 Task: Create a due date automation trigger when advanced on, on the monday of the week before a card is due add fields with custom field "Resume" set to a date in this week at 11:00 AM.
Action: Mouse moved to (1016, 309)
Screenshot: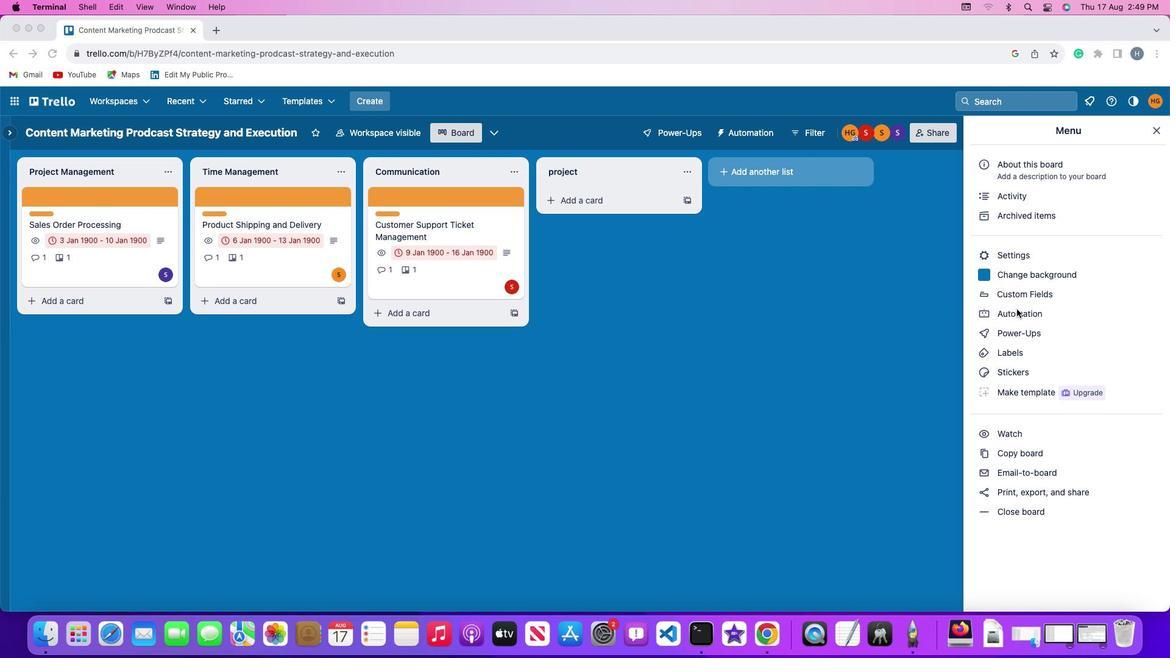 
Action: Mouse pressed left at (1016, 309)
Screenshot: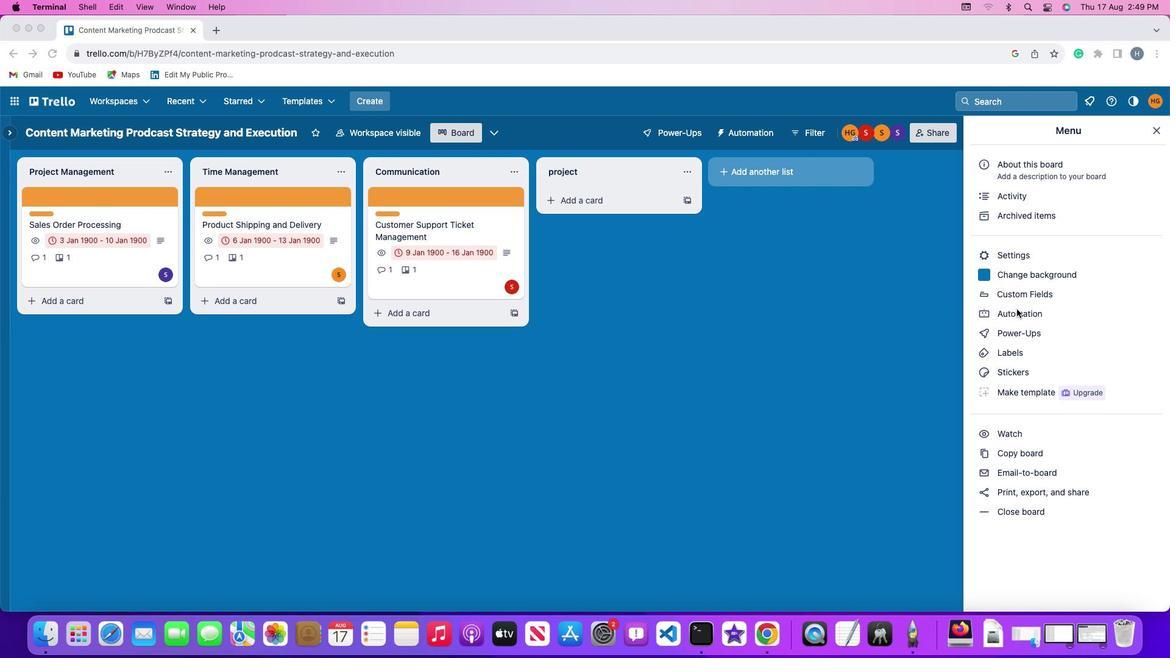 
Action: Mouse pressed left at (1016, 309)
Screenshot: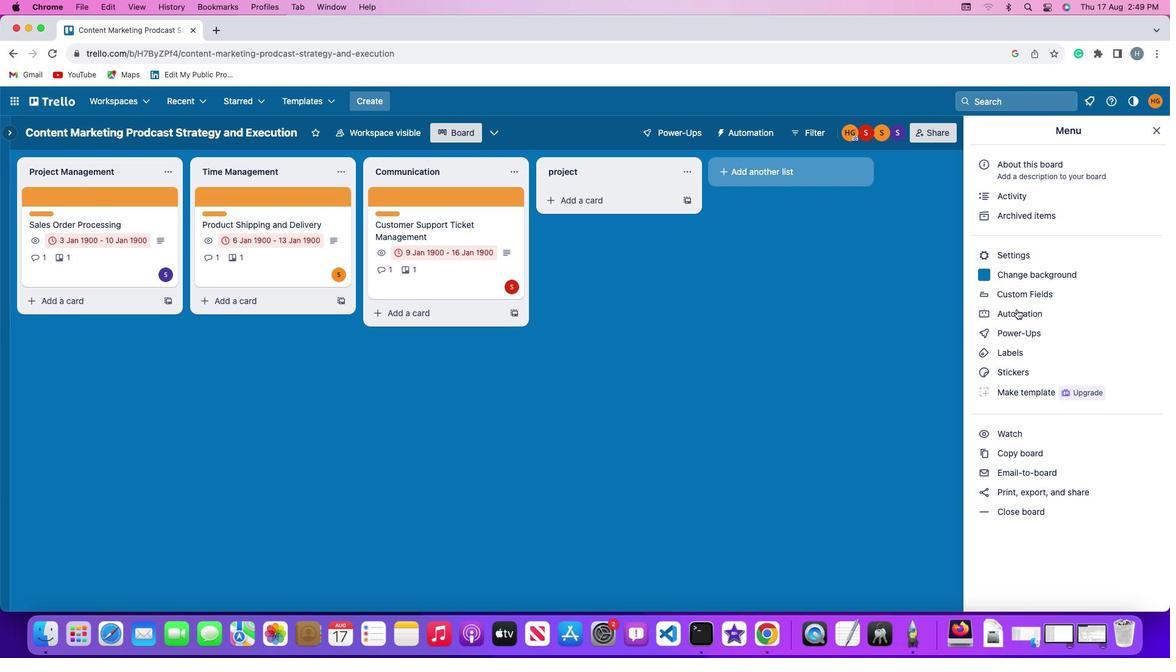 
Action: Mouse moved to (78, 285)
Screenshot: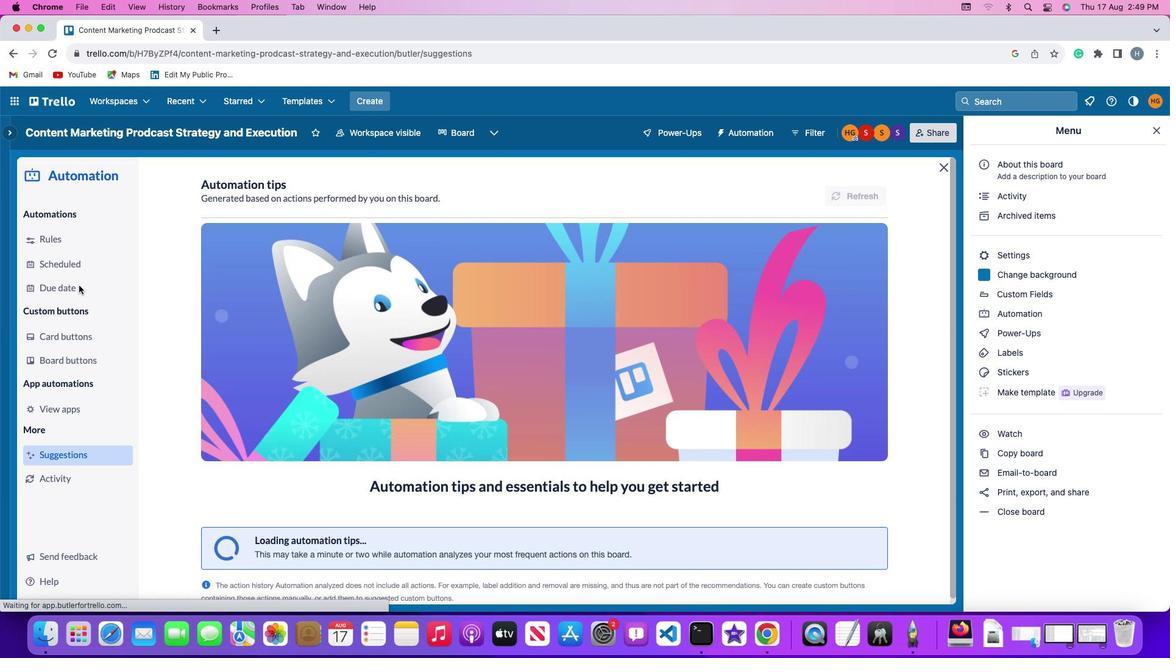 
Action: Mouse pressed left at (78, 285)
Screenshot: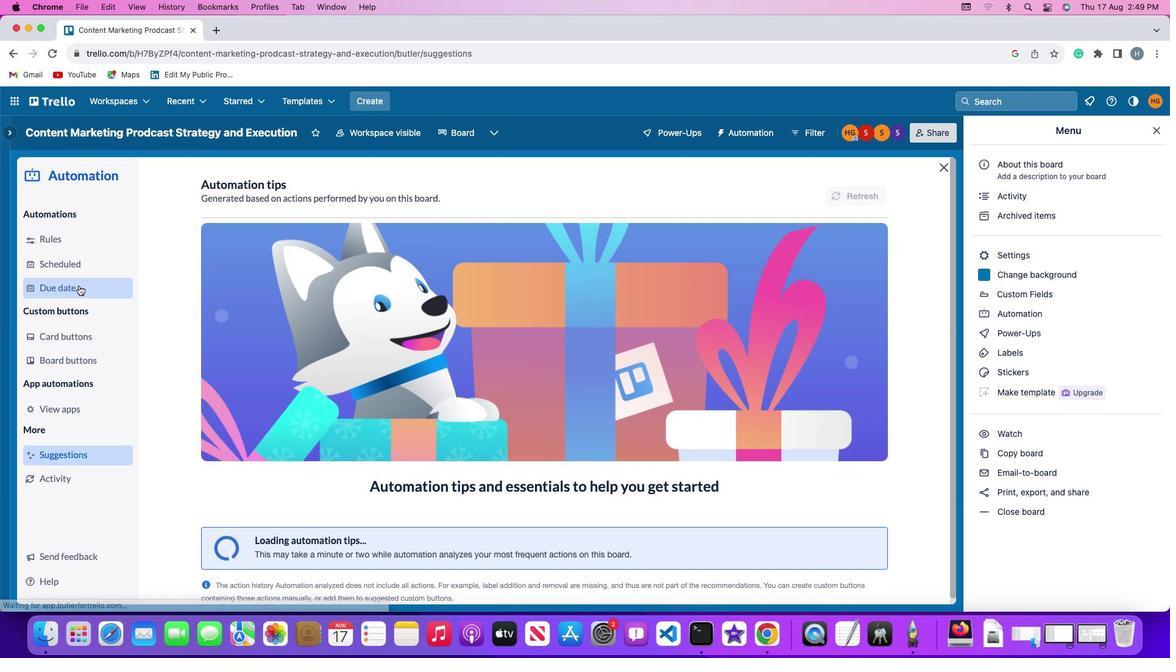 
Action: Mouse moved to (789, 188)
Screenshot: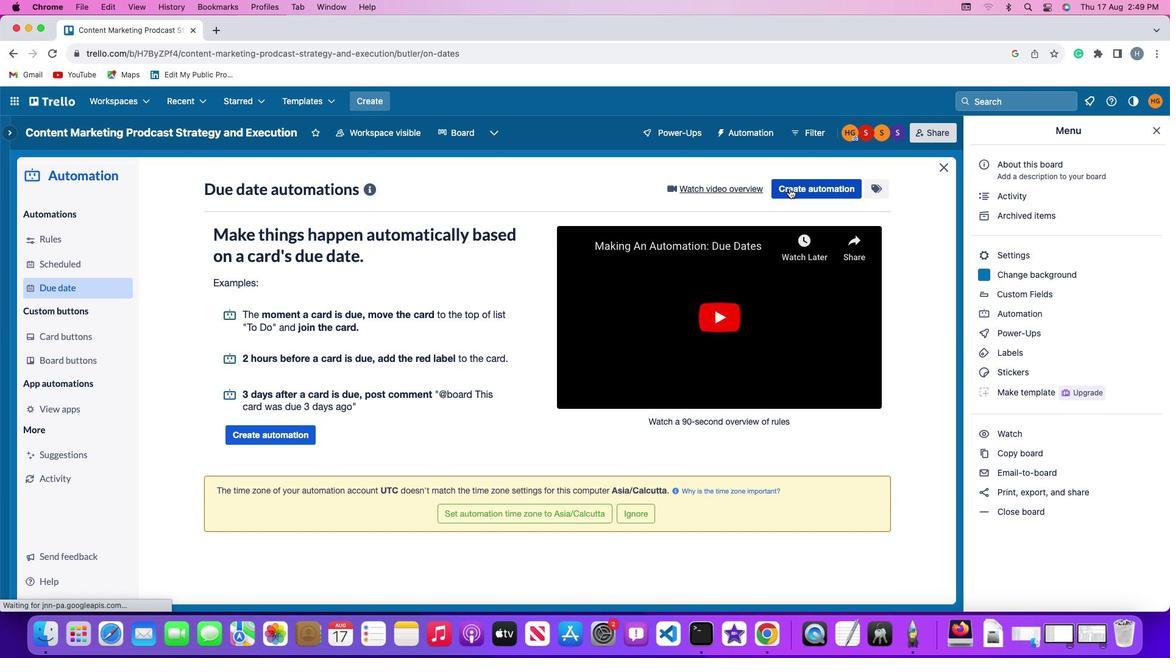 
Action: Mouse pressed left at (789, 188)
Screenshot: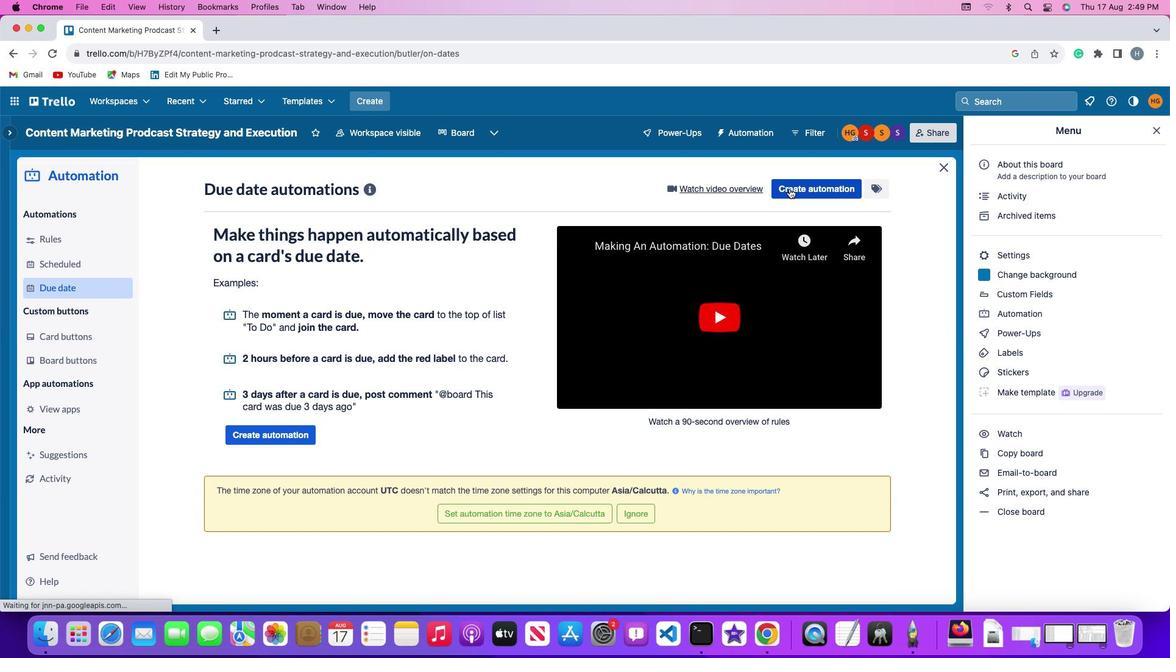 
Action: Mouse moved to (227, 308)
Screenshot: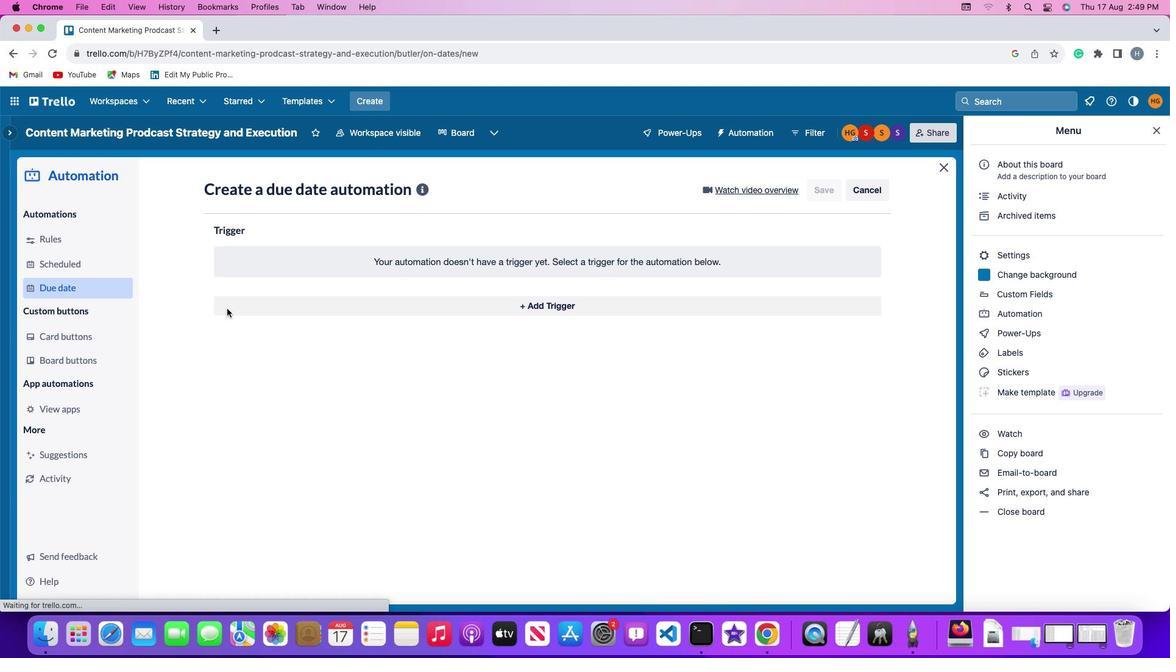 
Action: Mouse pressed left at (227, 308)
Screenshot: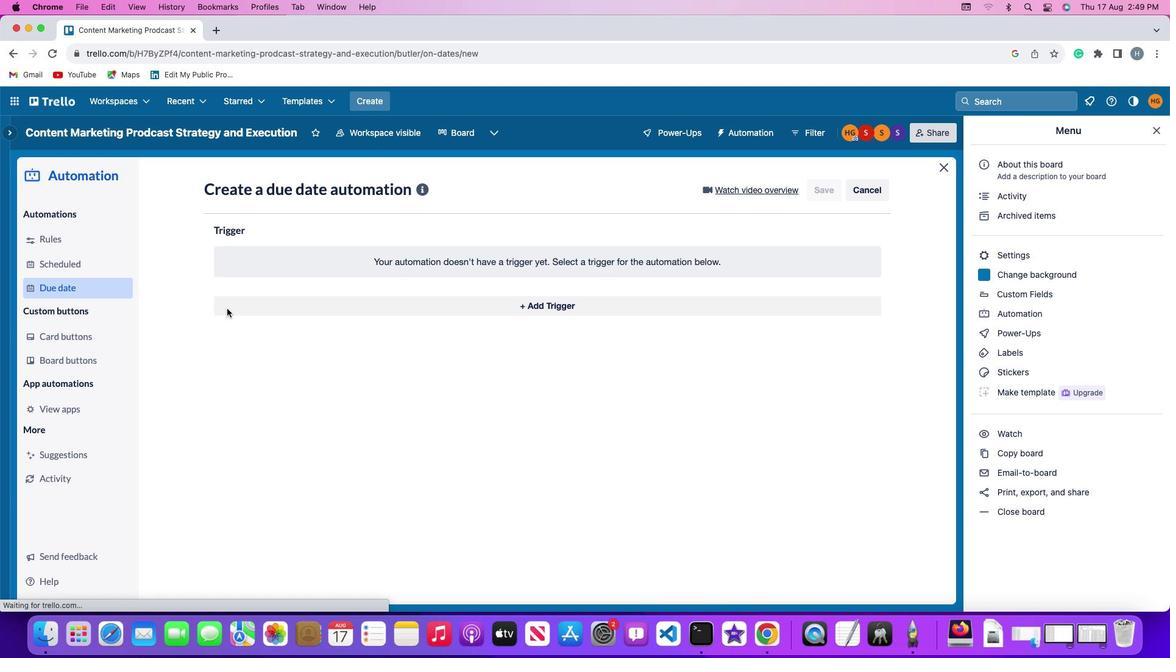 
Action: Mouse moved to (262, 524)
Screenshot: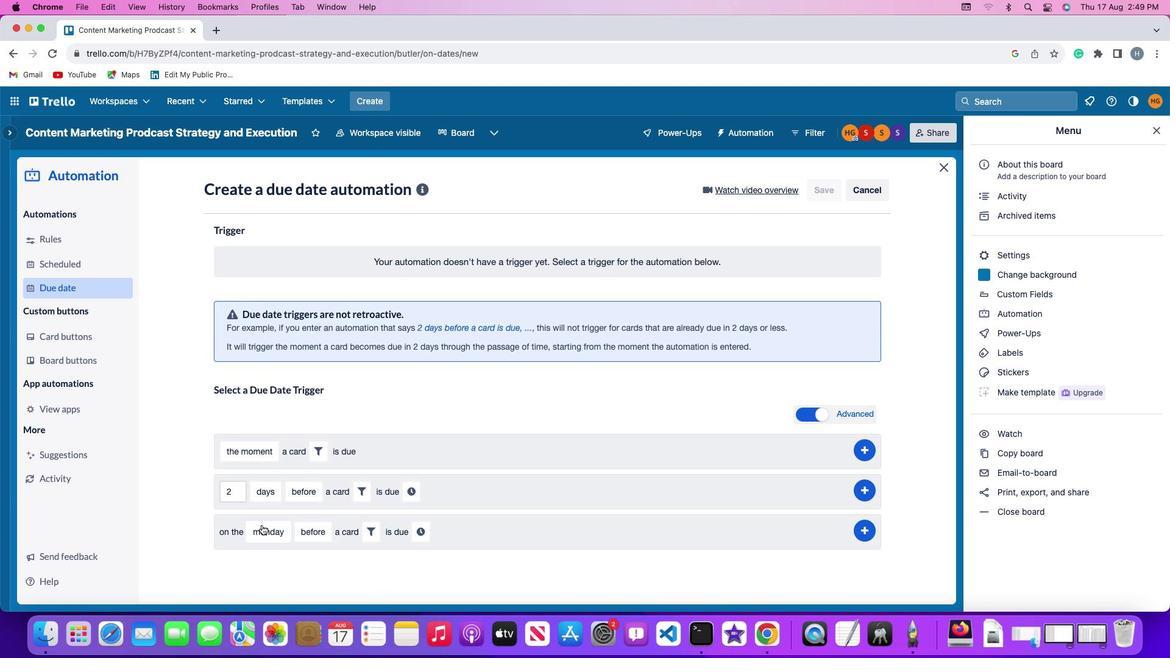 
Action: Mouse pressed left at (262, 524)
Screenshot: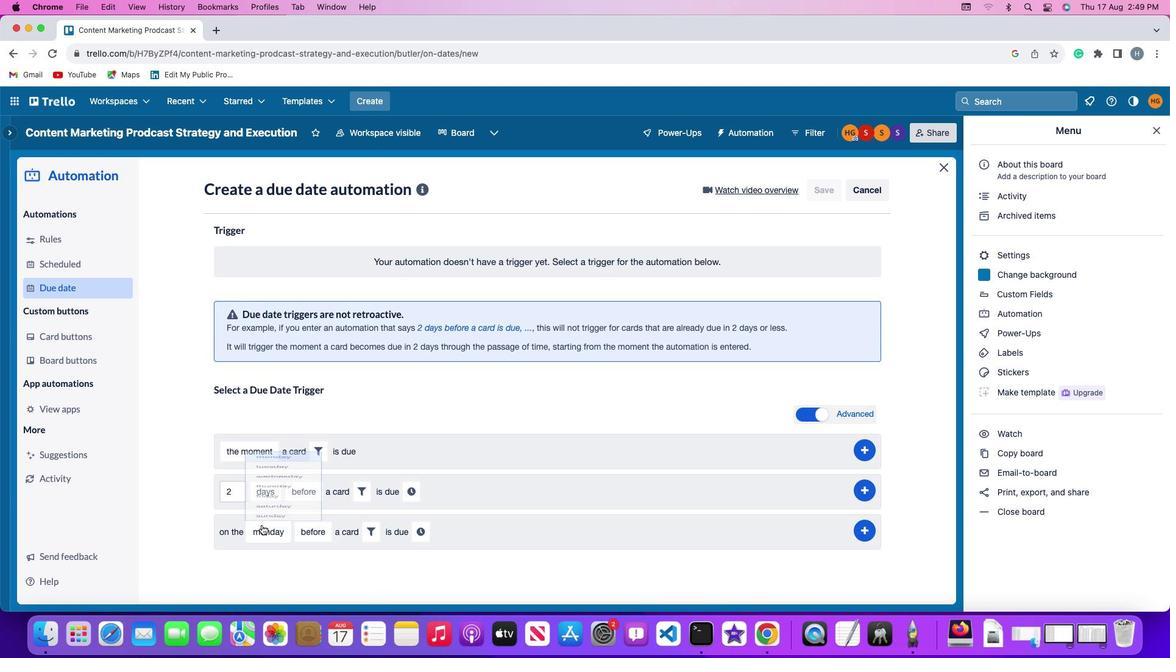 
Action: Mouse moved to (280, 364)
Screenshot: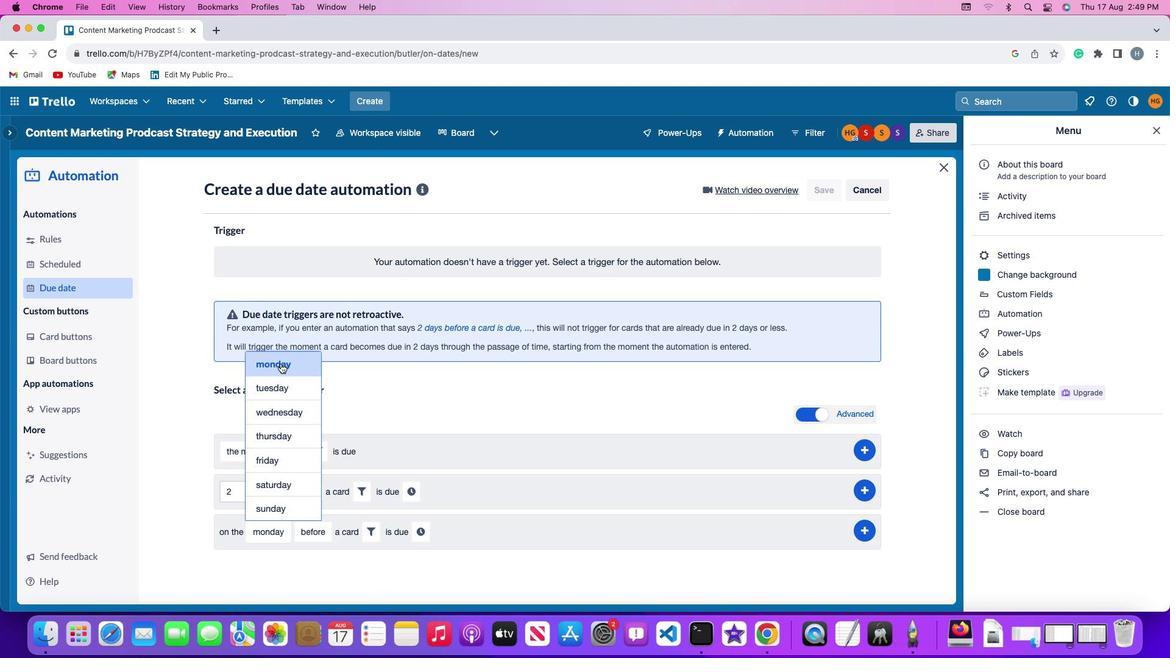 
Action: Mouse pressed left at (280, 364)
Screenshot: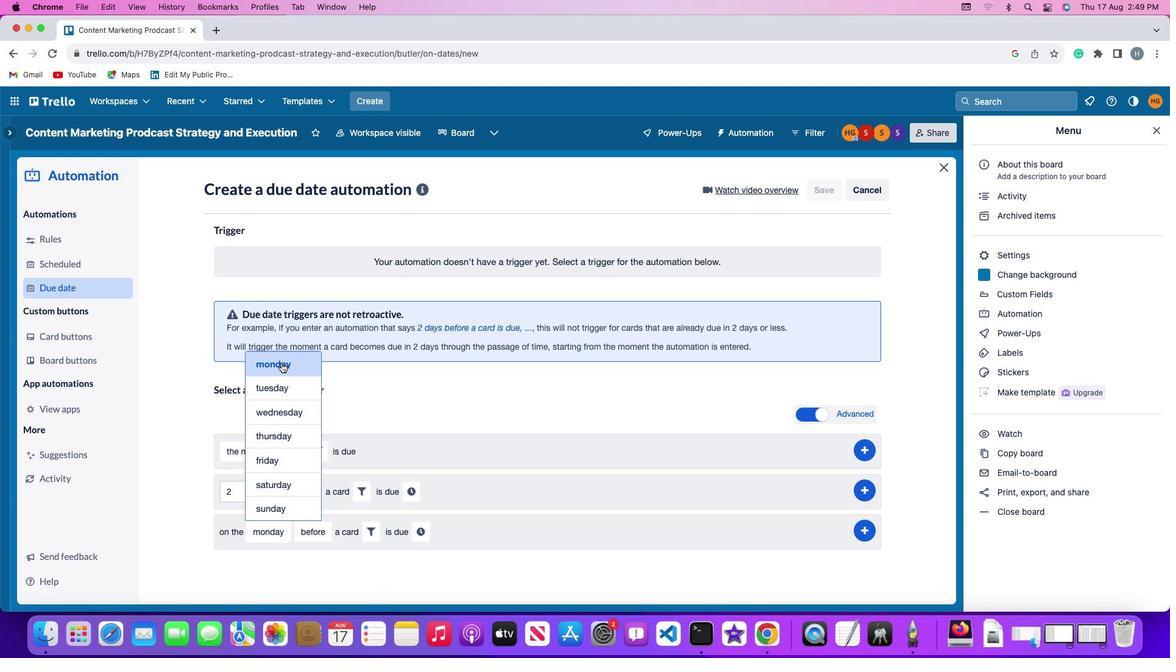 
Action: Mouse moved to (322, 529)
Screenshot: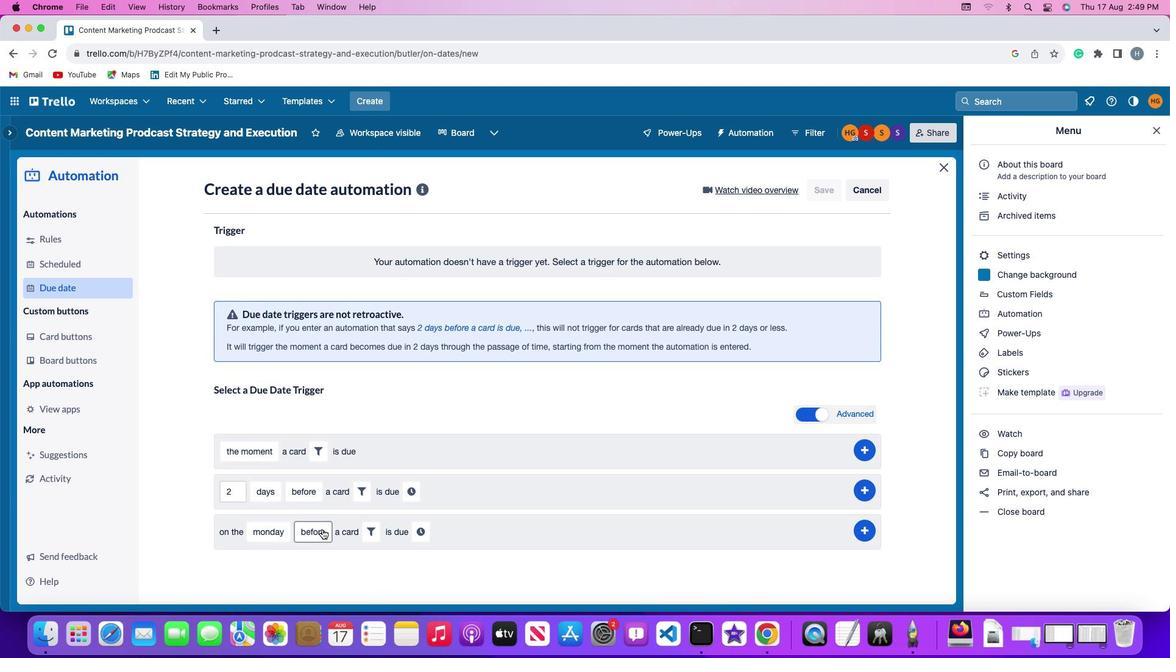 
Action: Mouse pressed left at (322, 529)
Screenshot: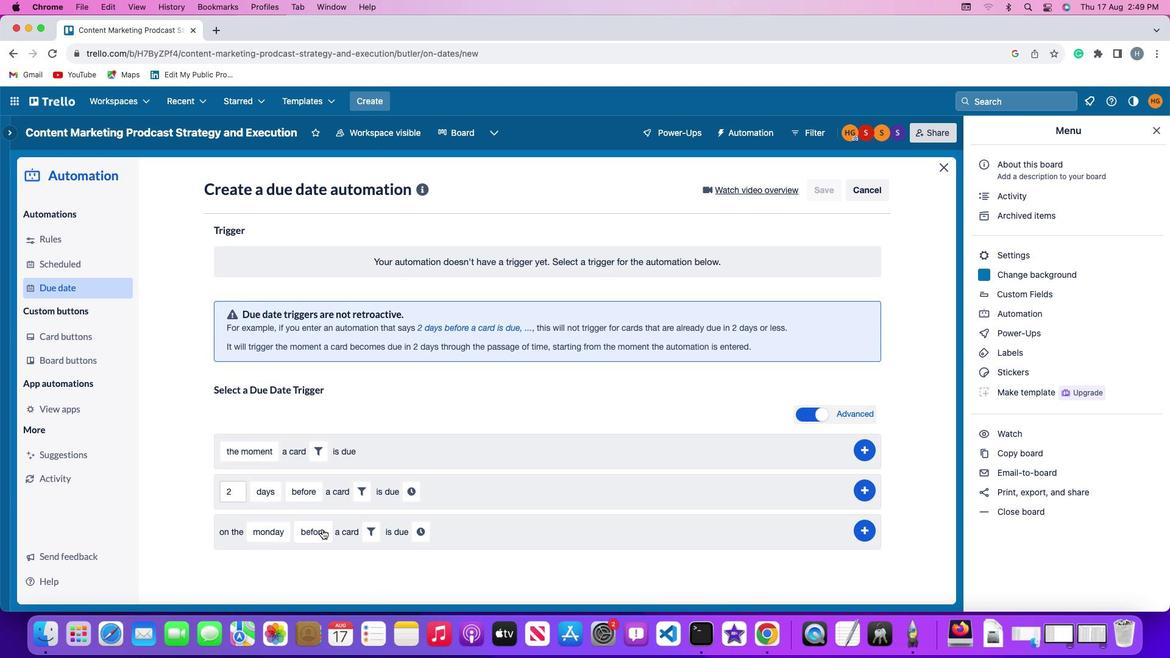 
Action: Mouse moved to (324, 500)
Screenshot: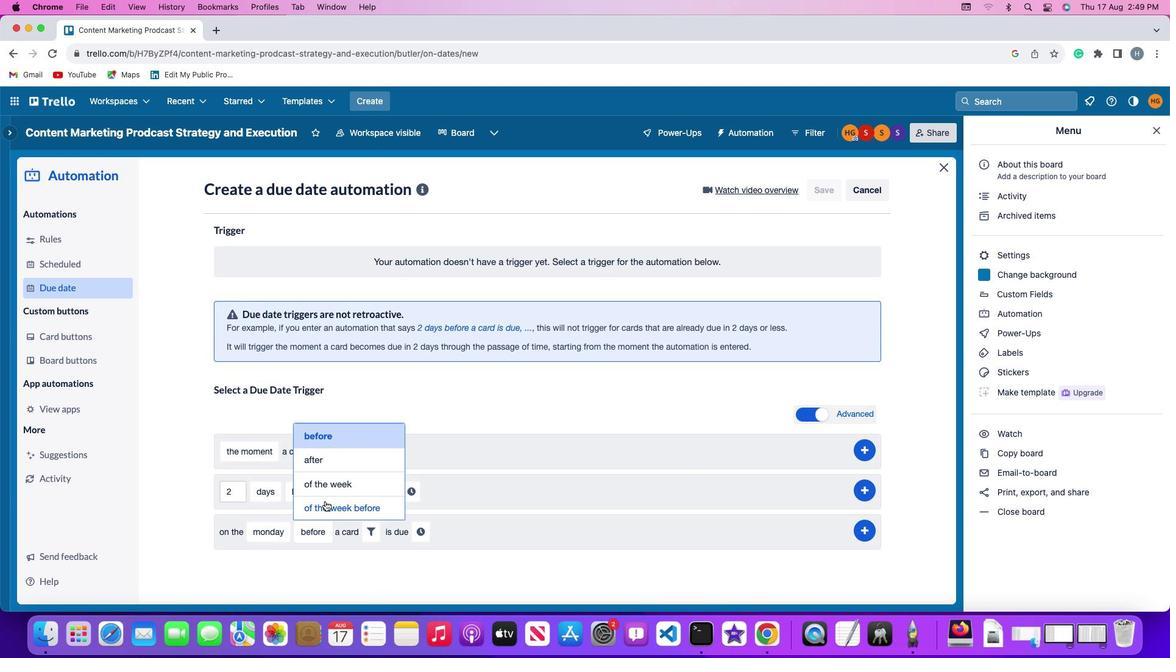 
Action: Mouse pressed left at (324, 500)
Screenshot: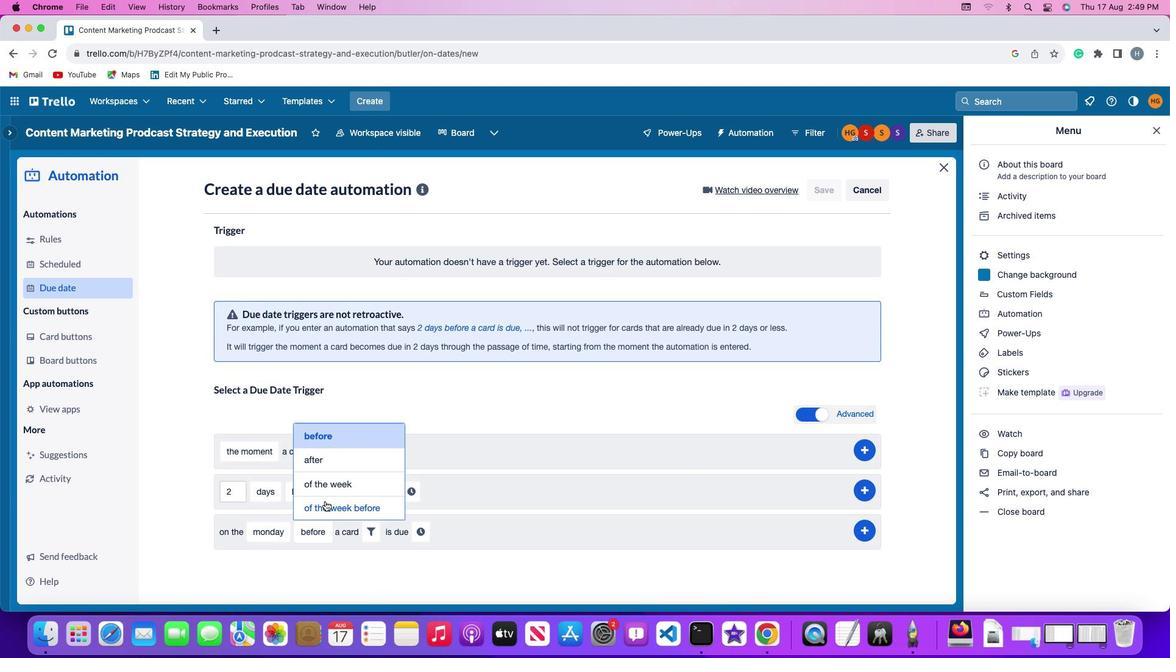 
Action: Mouse moved to (423, 529)
Screenshot: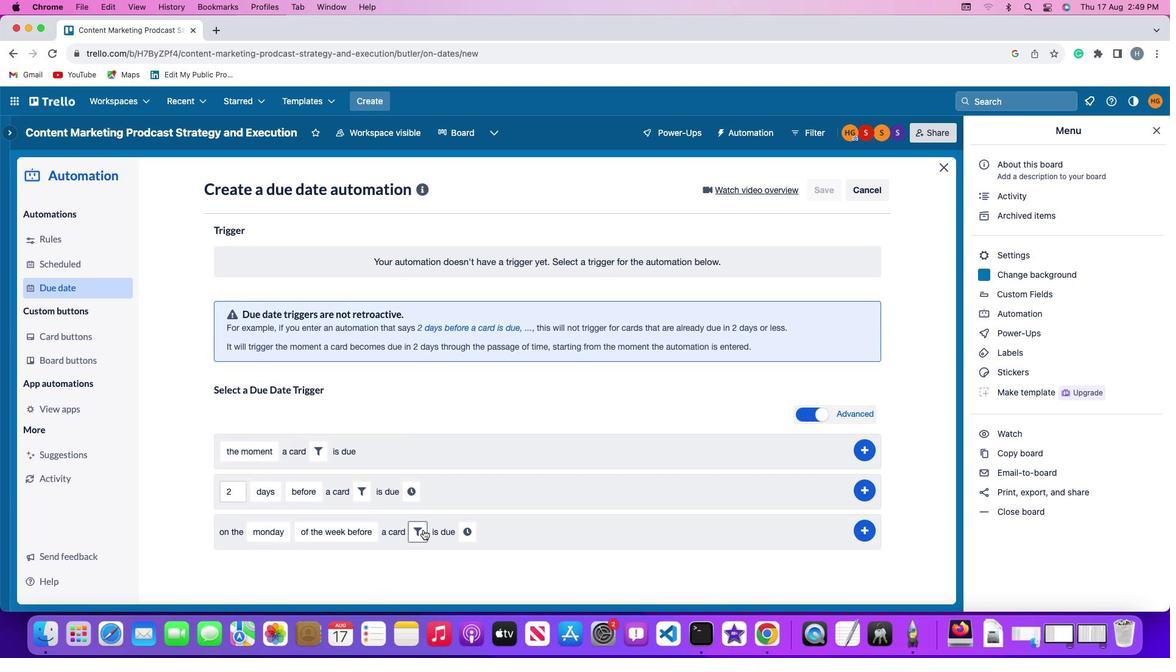 
Action: Mouse pressed left at (423, 529)
Screenshot: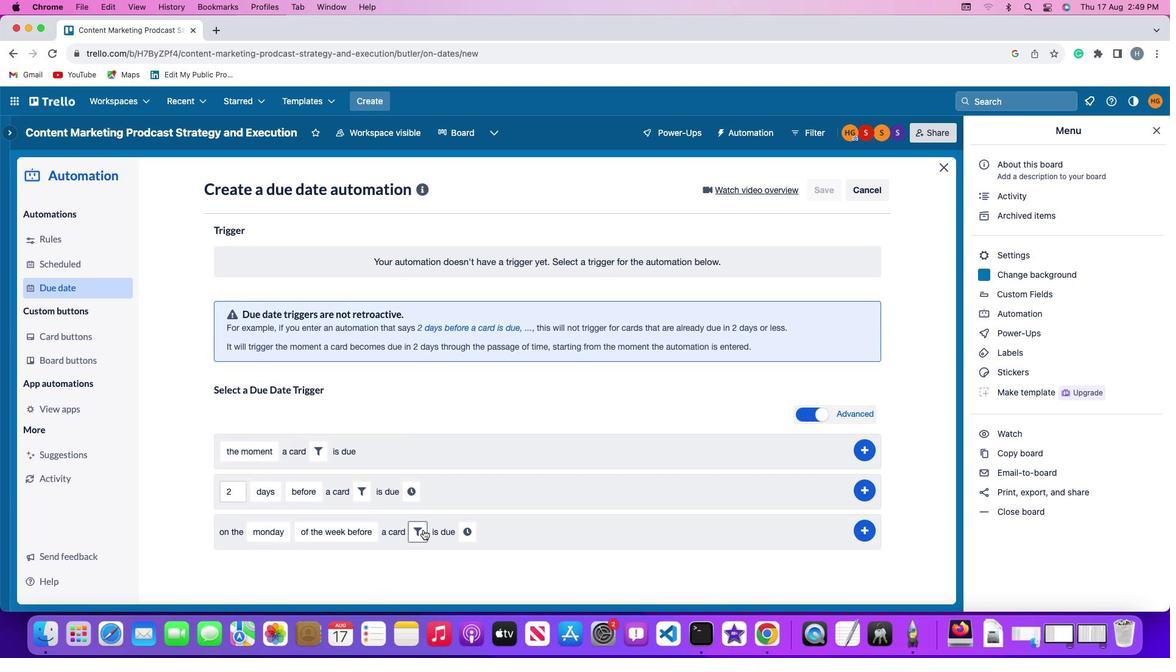 
Action: Mouse moved to (621, 572)
Screenshot: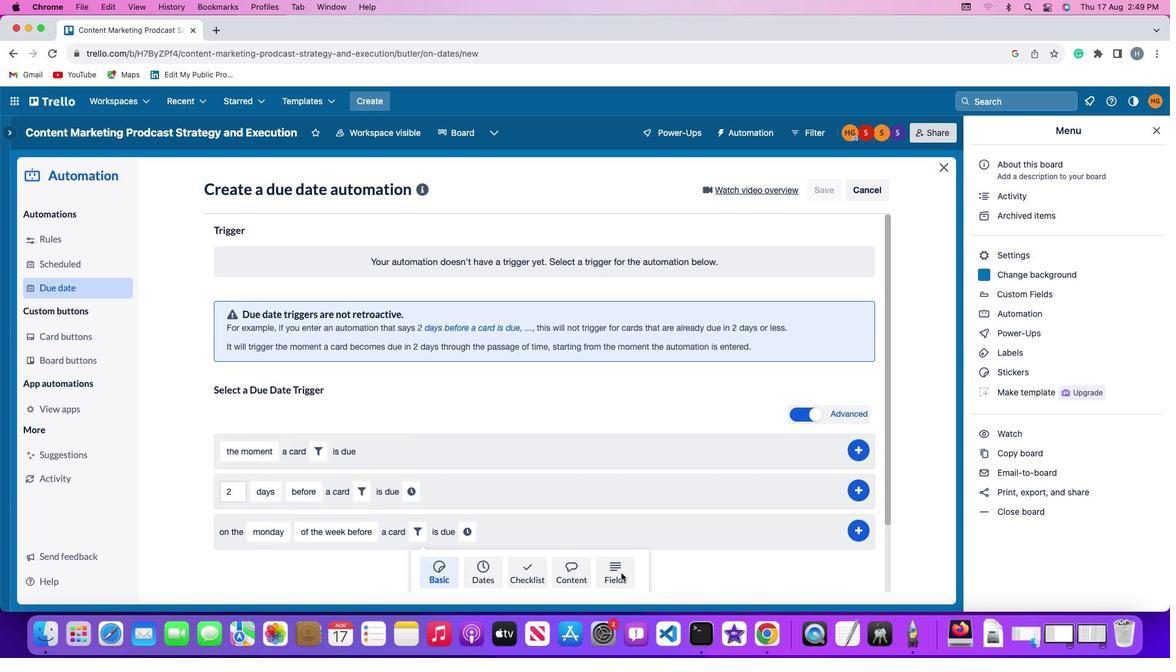 
Action: Mouse pressed left at (621, 572)
Screenshot: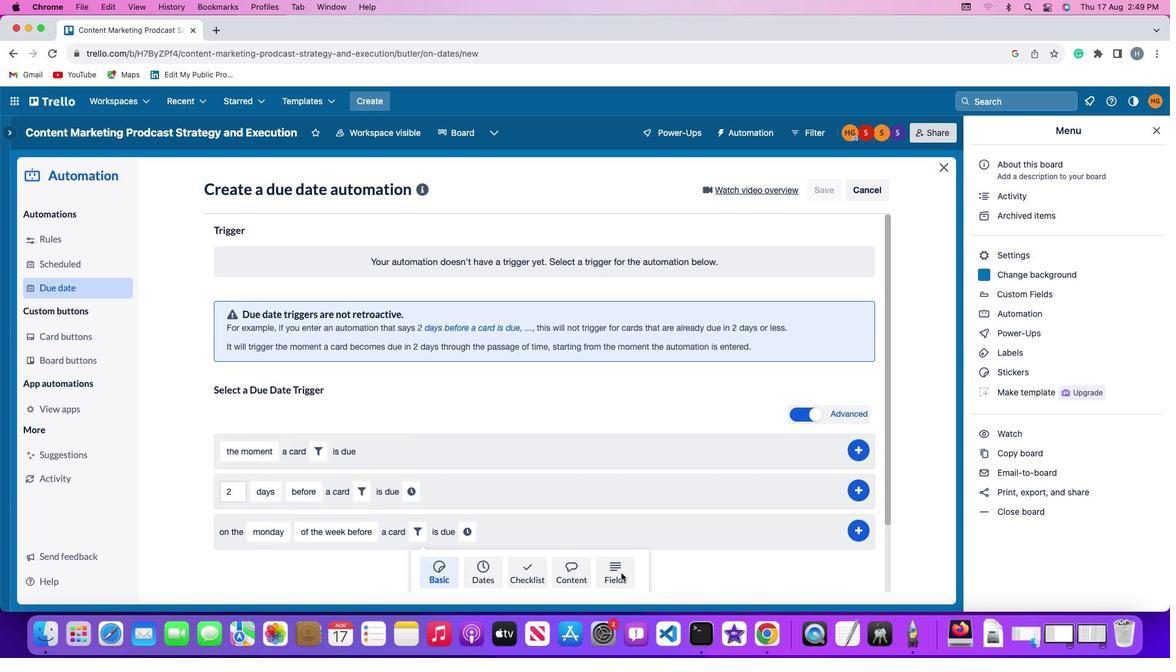 
Action: Mouse moved to (338, 572)
Screenshot: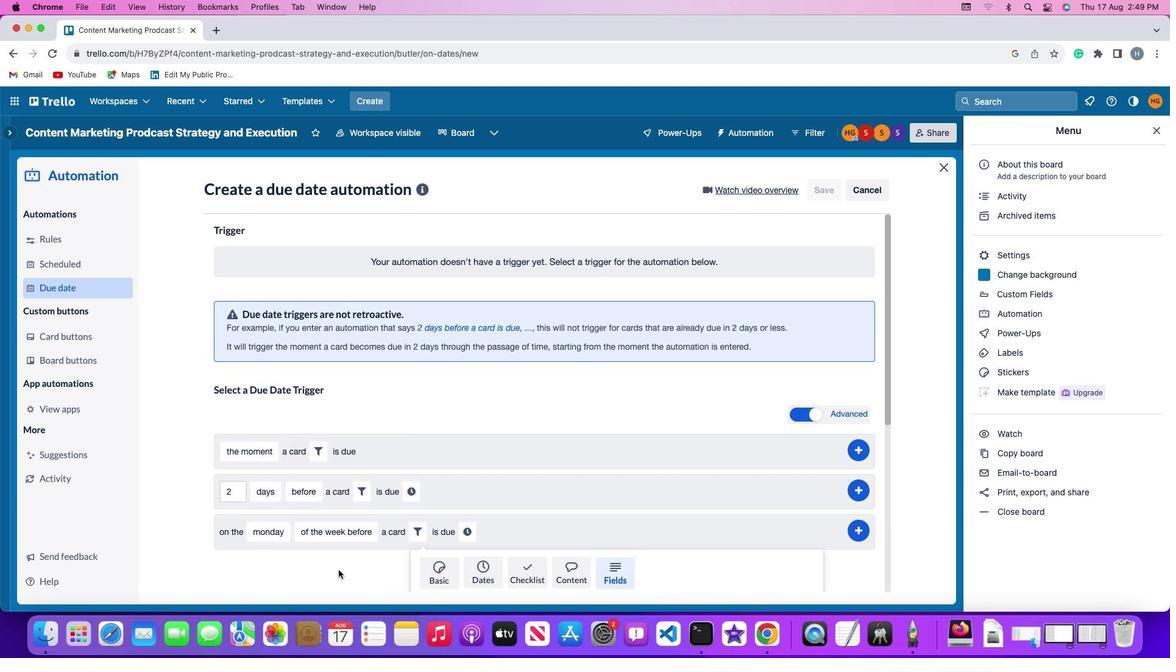 
Action: Mouse scrolled (338, 572) with delta (0, 0)
Screenshot: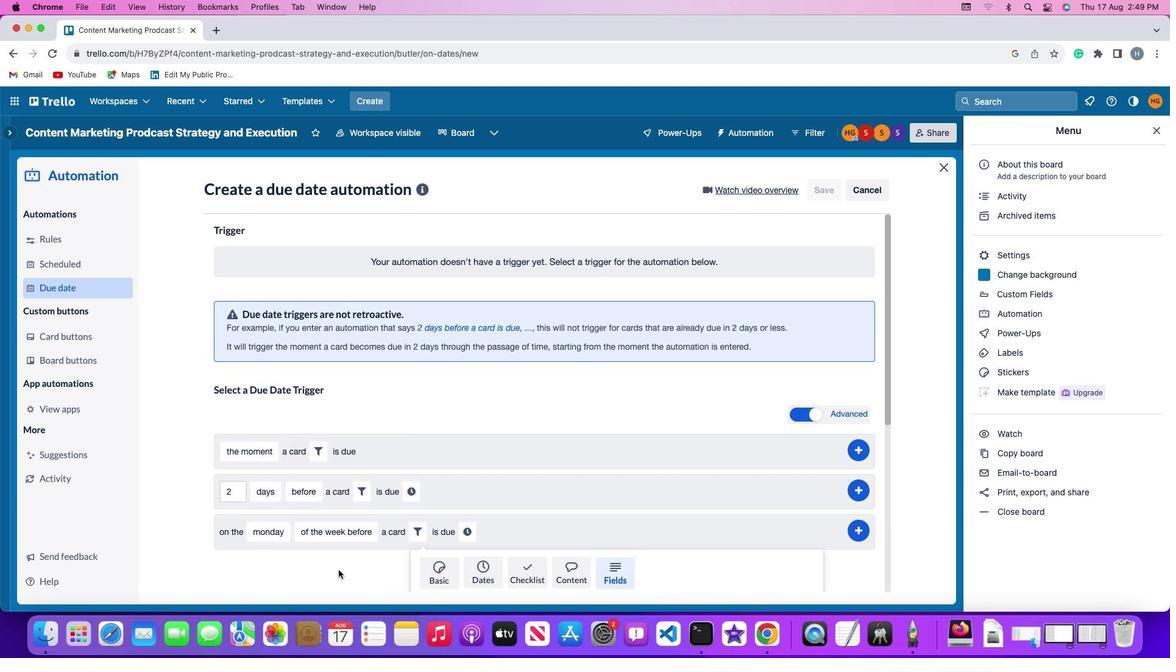 
Action: Mouse scrolled (338, 572) with delta (0, 0)
Screenshot: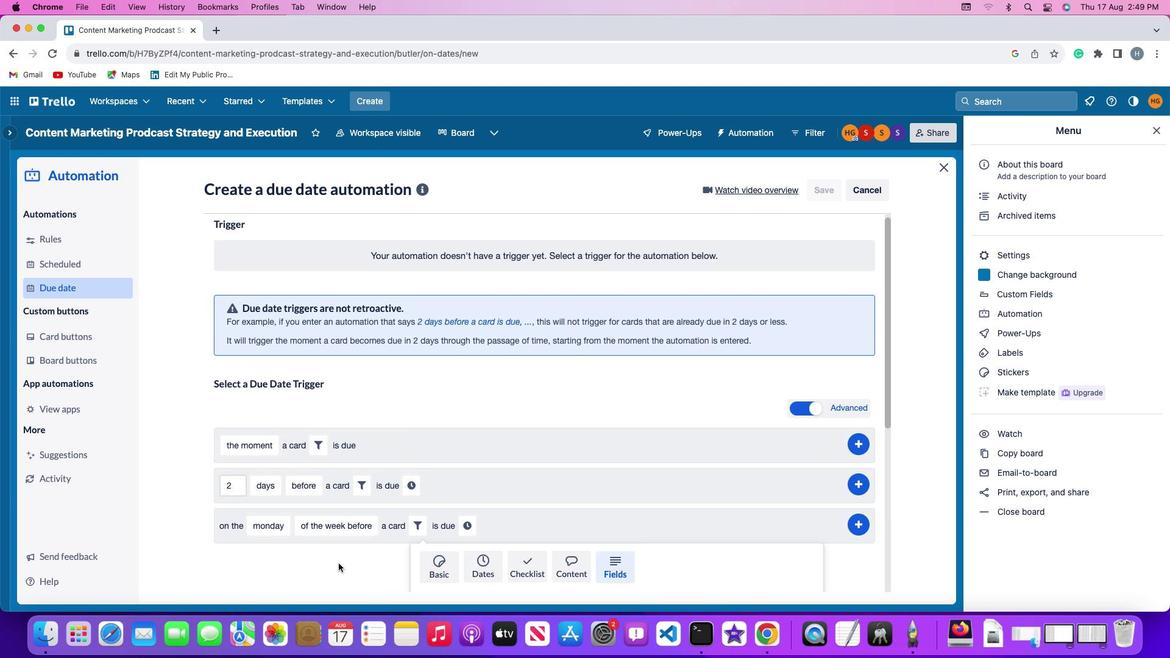 
Action: Mouse moved to (338, 572)
Screenshot: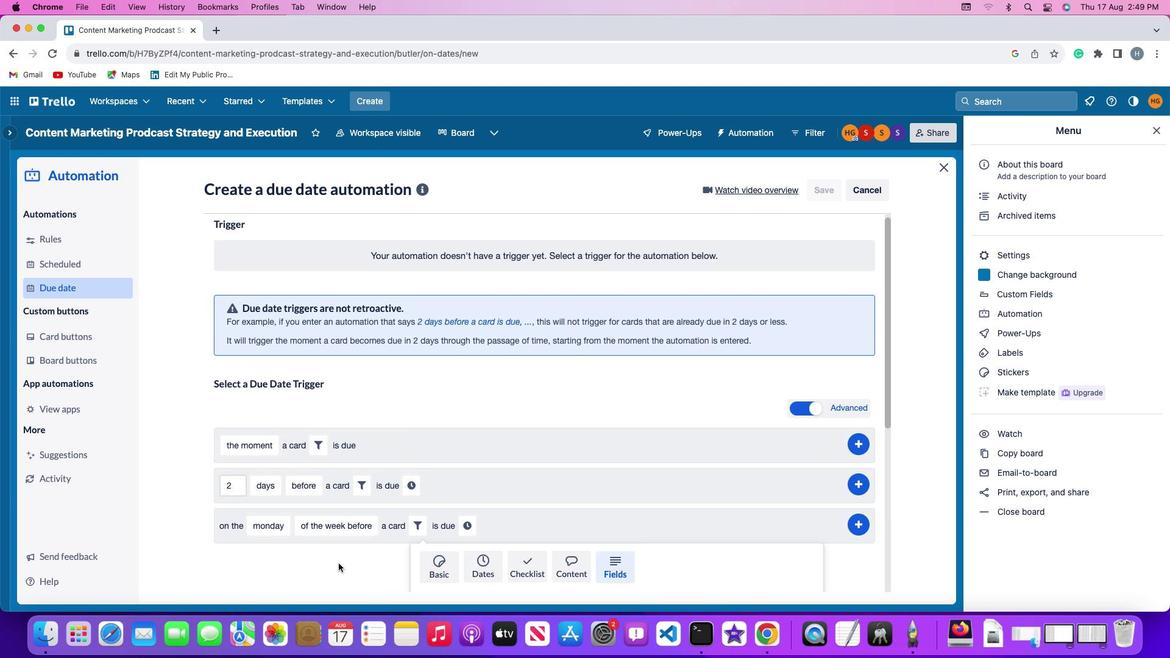 
Action: Mouse scrolled (338, 572) with delta (0, -1)
Screenshot: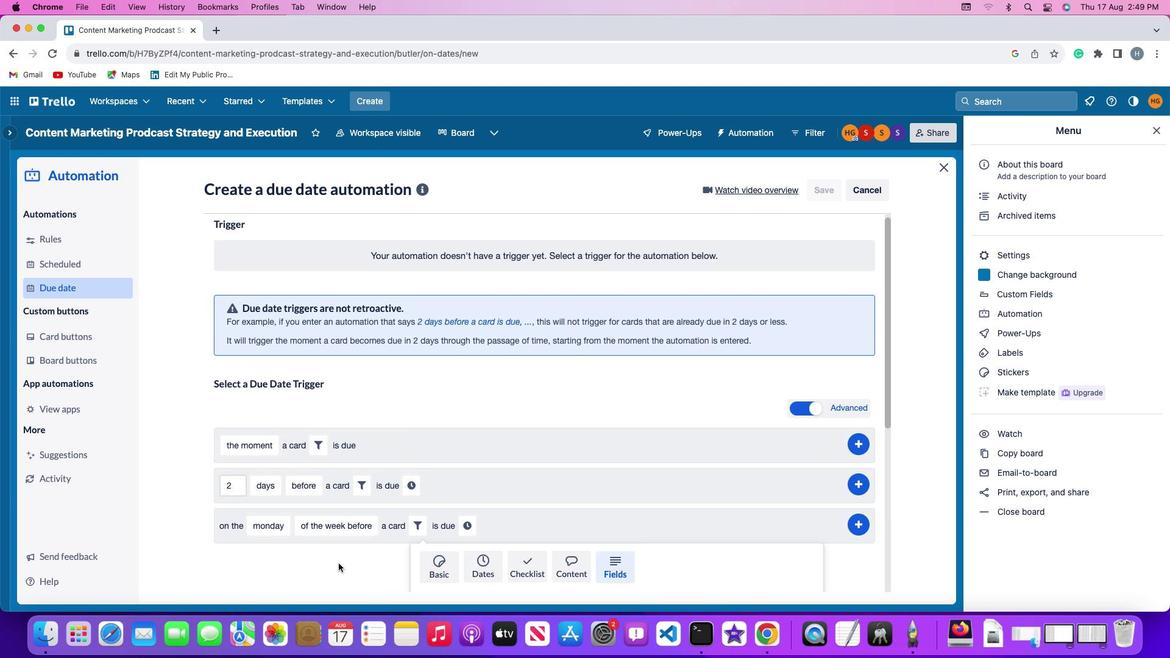 
Action: Mouse moved to (338, 568)
Screenshot: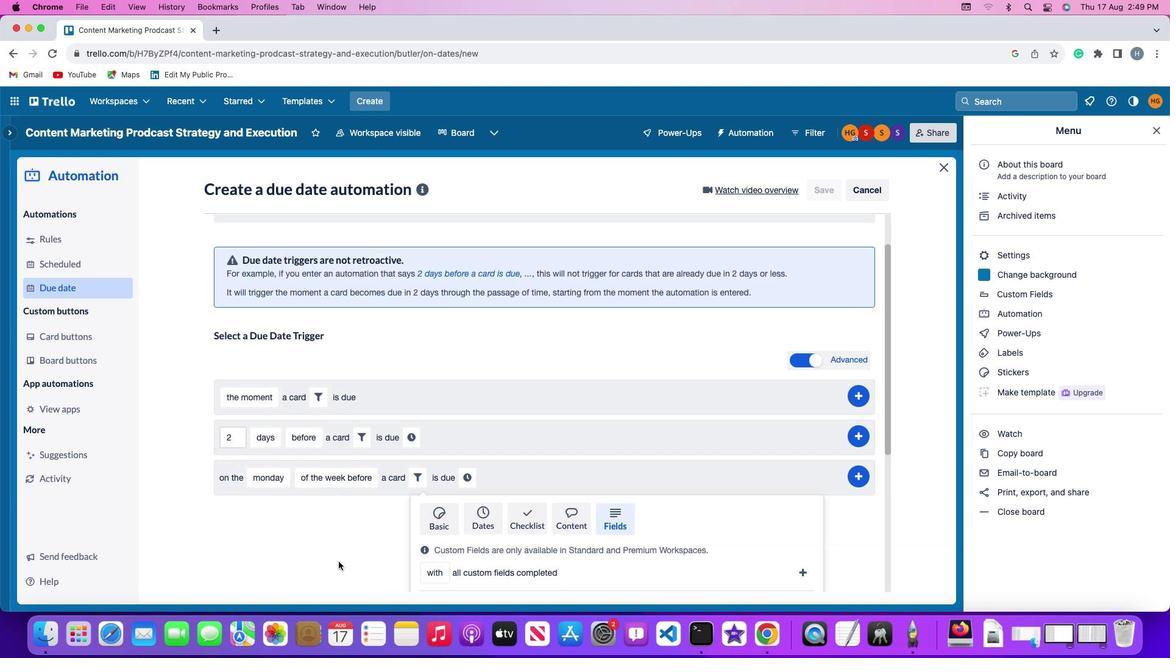
Action: Mouse scrolled (338, 568) with delta (0, -3)
Screenshot: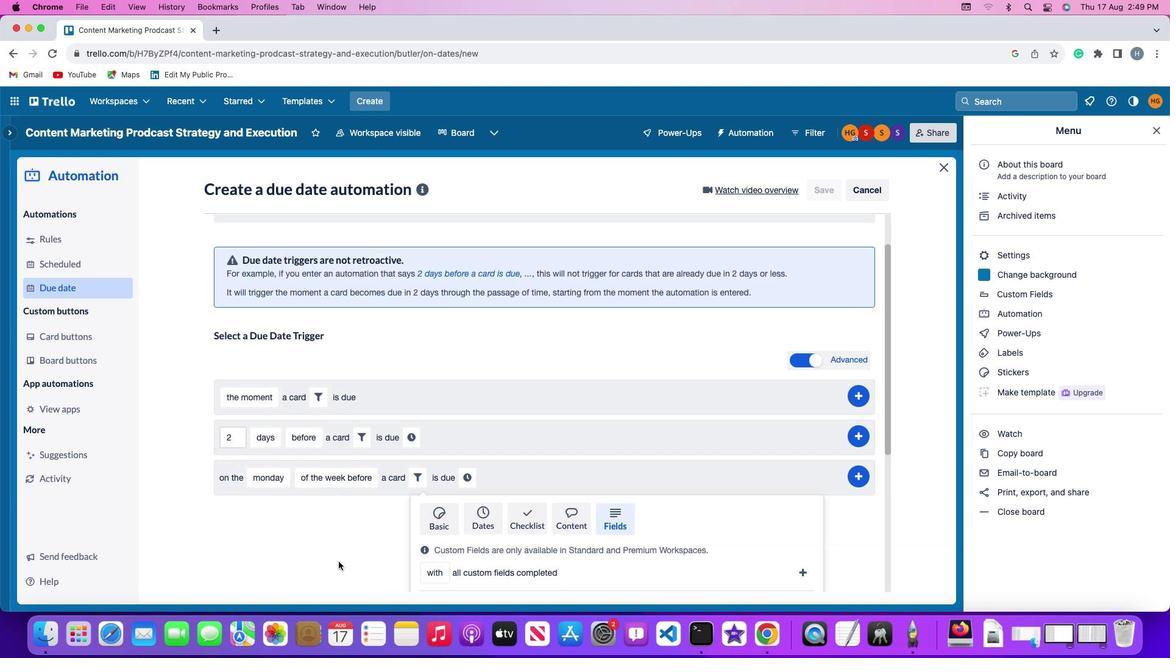 
Action: Mouse moved to (338, 561)
Screenshot: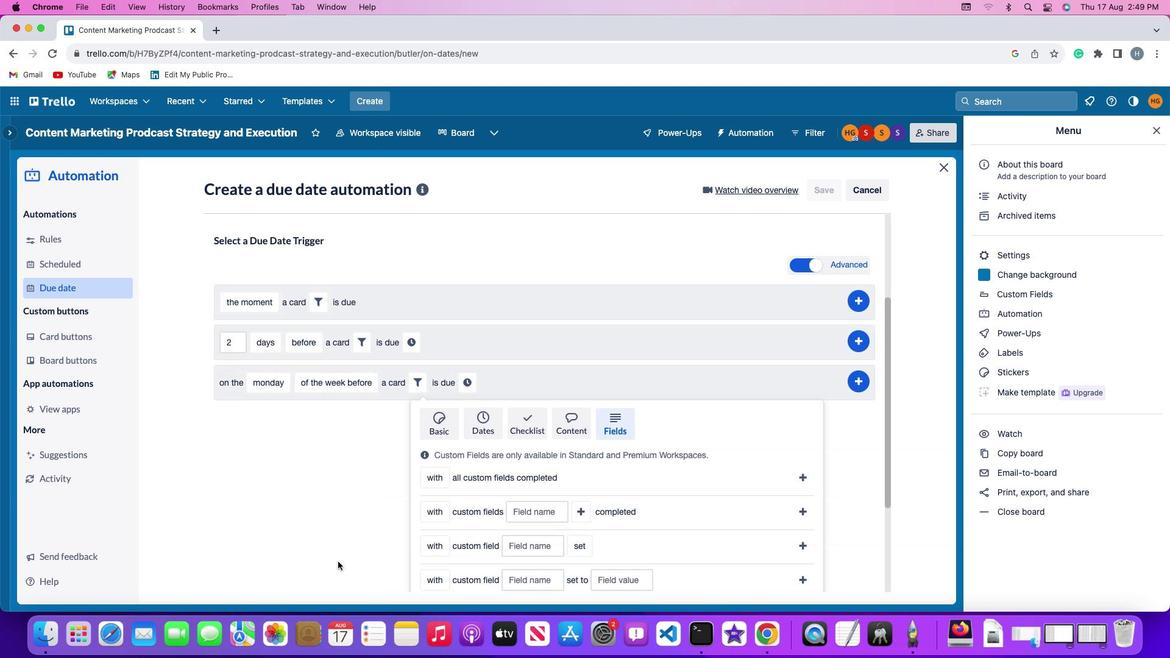 
Action: Mouse scrolled (338, 561) with delta (0, -3)
Screenshot: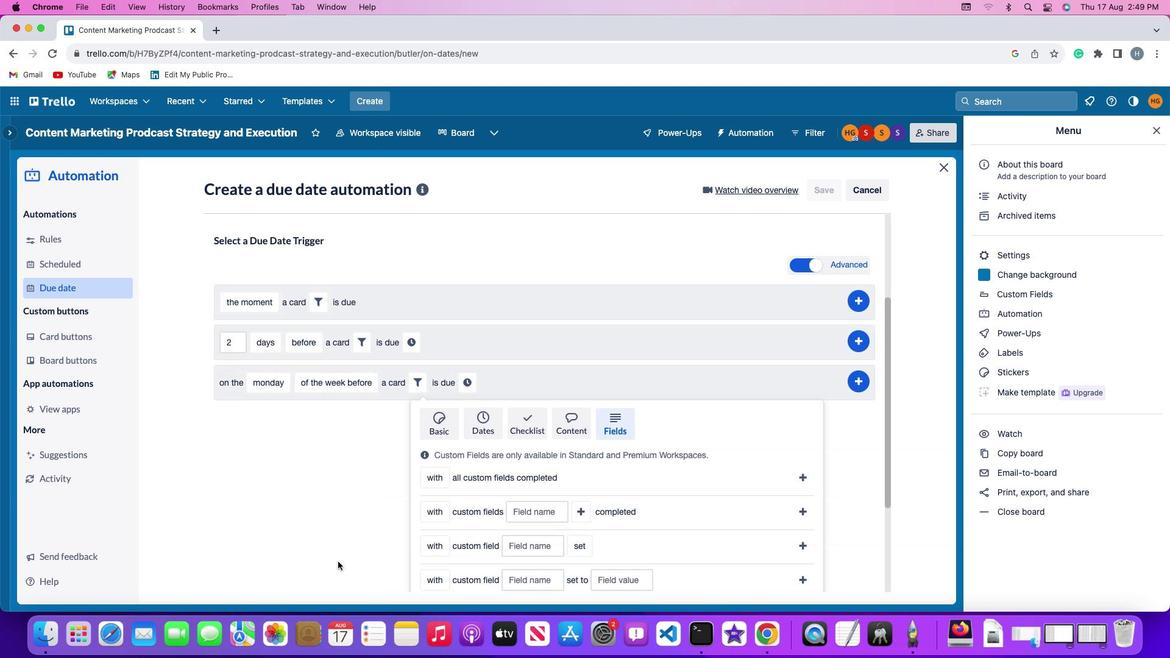 
Action: Mouse moved to (338, 561)
Screenshot: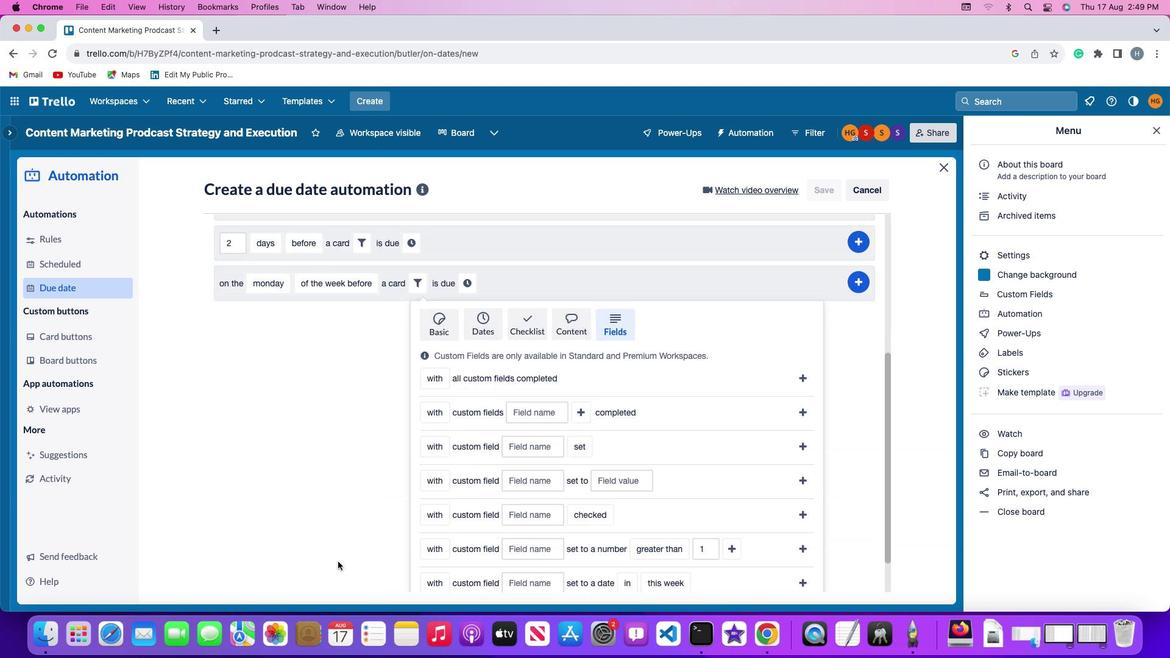 
Action: Mouse scrolled (338, 561) with delta (0, 0)
Screenshot: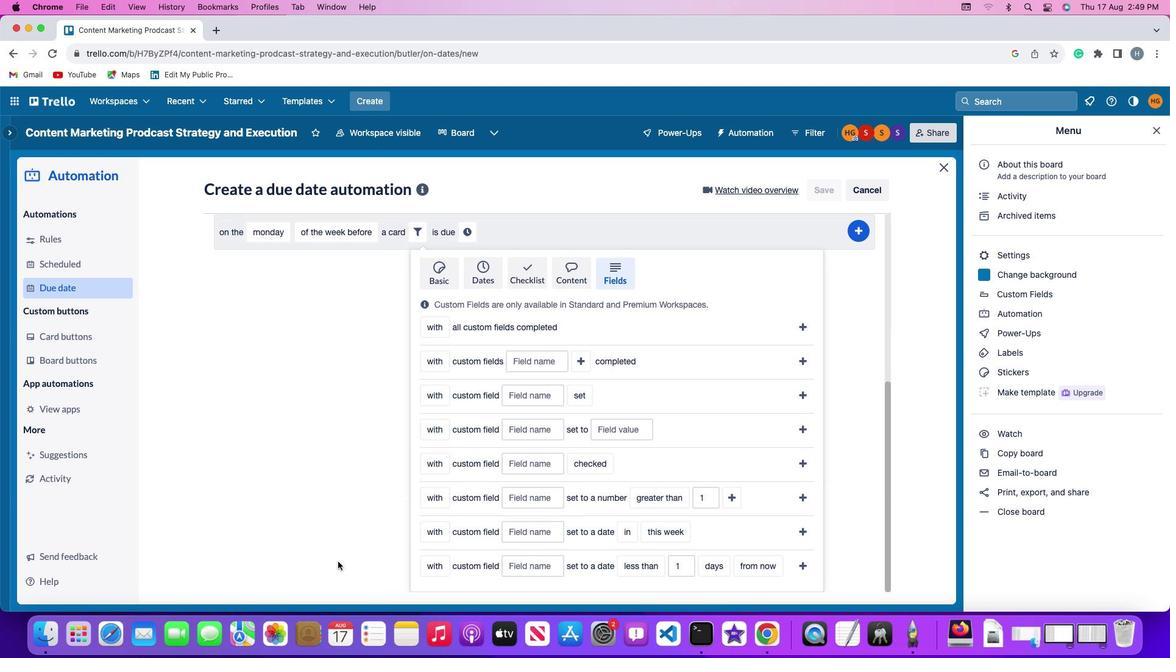 
Action: Mouse moved to (338, 561)
Screenshot: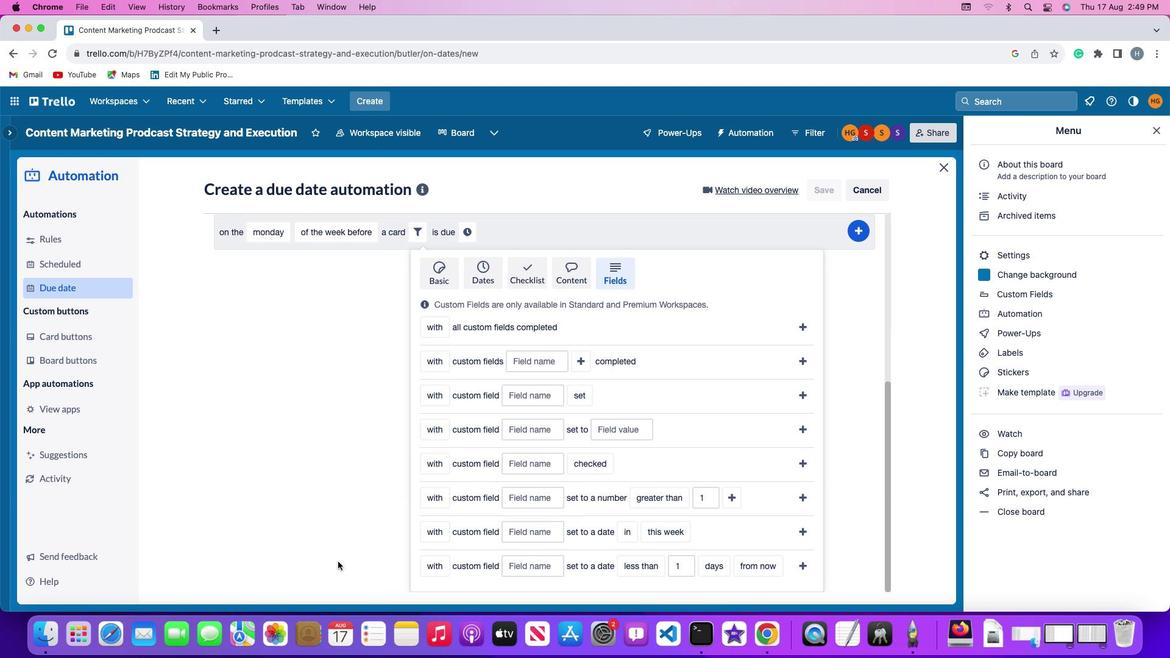 
Action: Mouse scrolled (338, 561) with delta (0, 0)
Screenshot: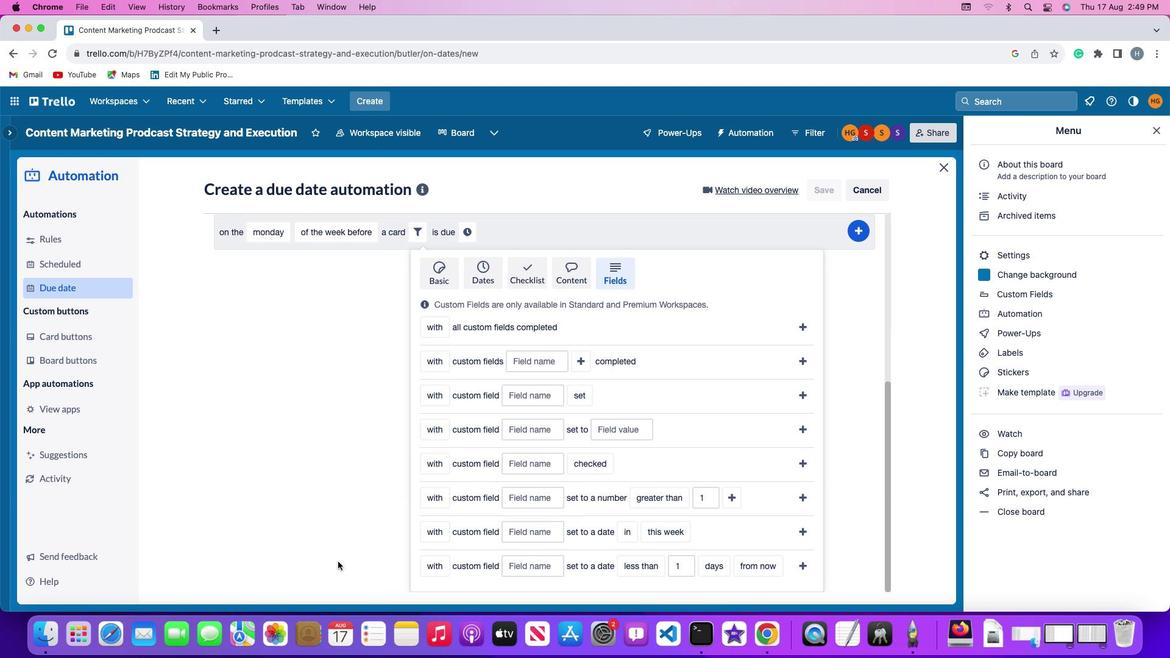 
Action: Mouse scrolled (338, 561) with delta (0, -1)
Screenshot: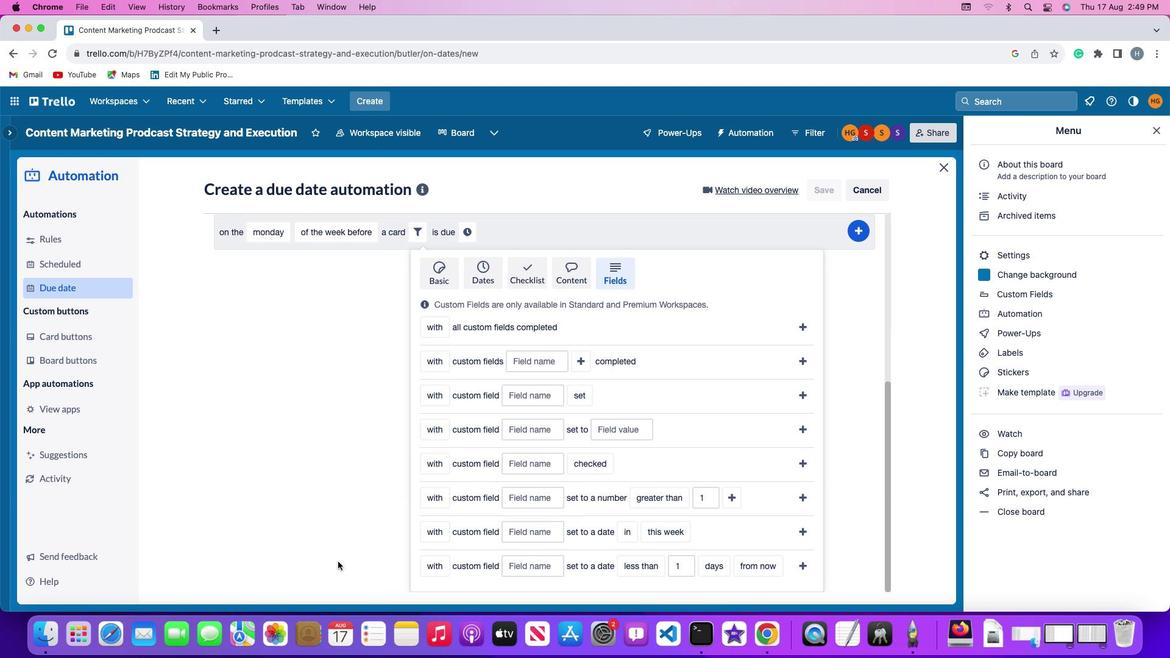 
Action: Mouse scrolled (338, 561) with delta (0, -3)
Screenshot: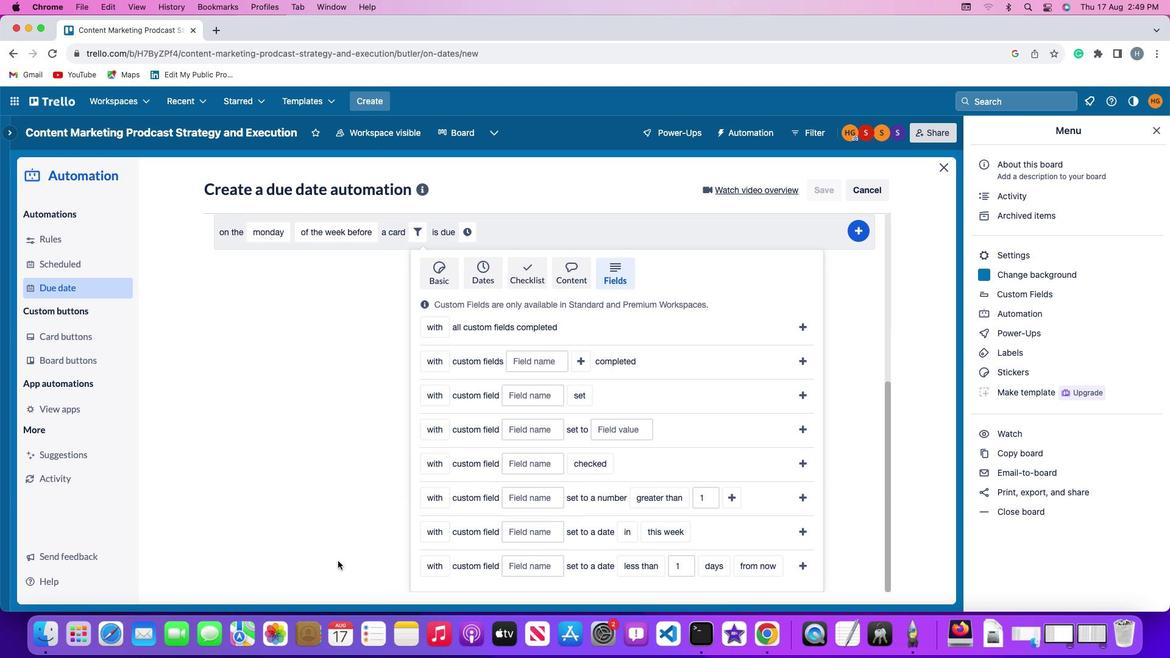 
Action: Mouse moved to (337, 558)
Screenshot: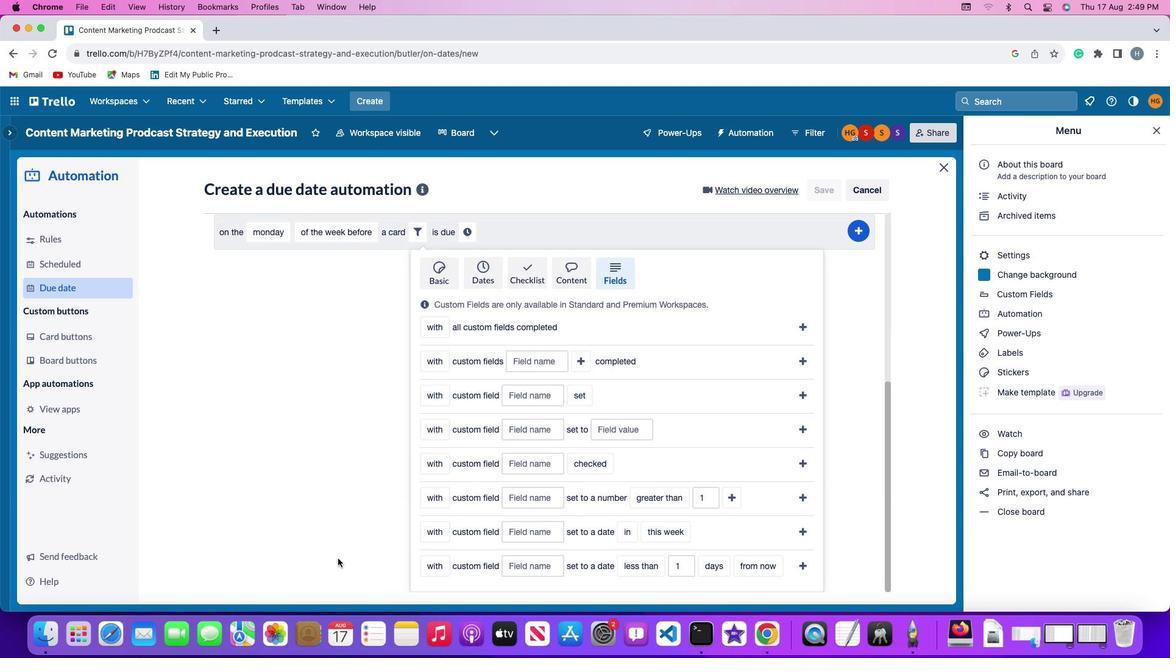 
Action: Mouse scrolled (337, 558) with delta (0, 0)
Screenshot: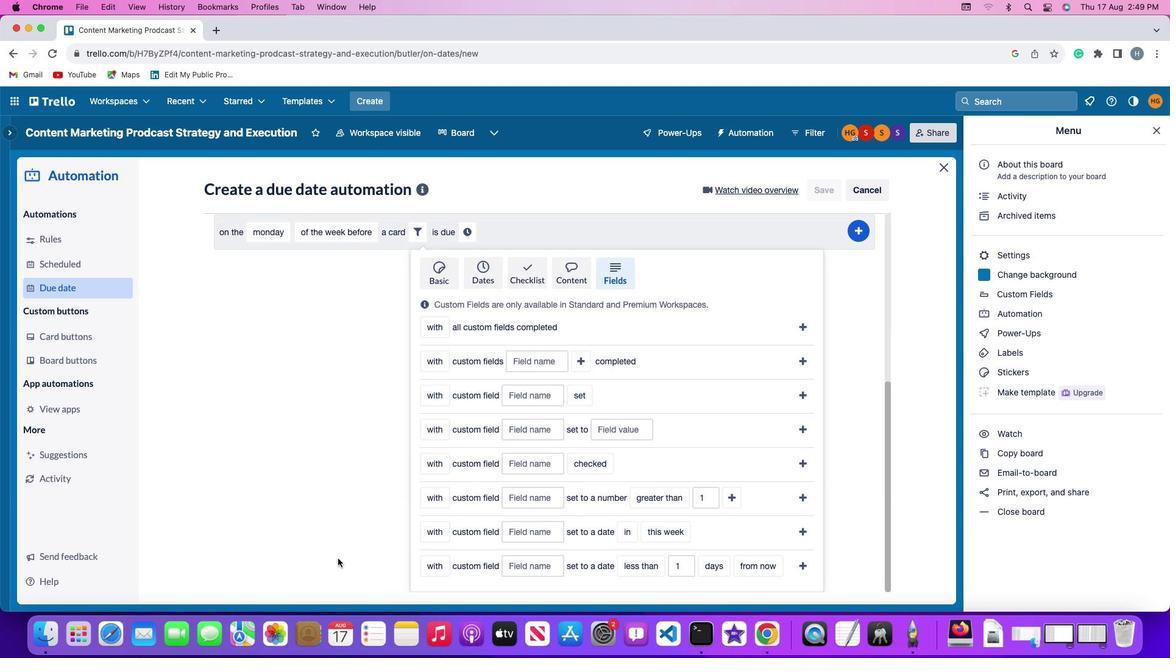 
Action: Mouse scrolled (337, 558) with delta (0, 0)
Screenshot: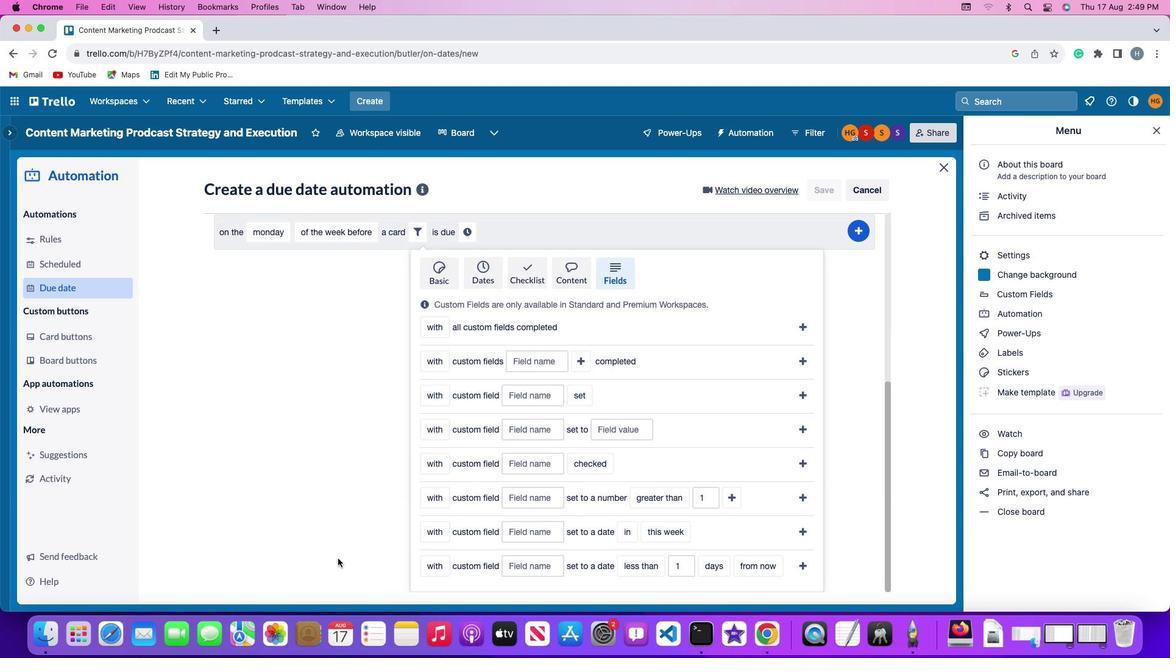 
Action: Mouse scrolled (337, 558) with delta (0, -1)
Screenshot: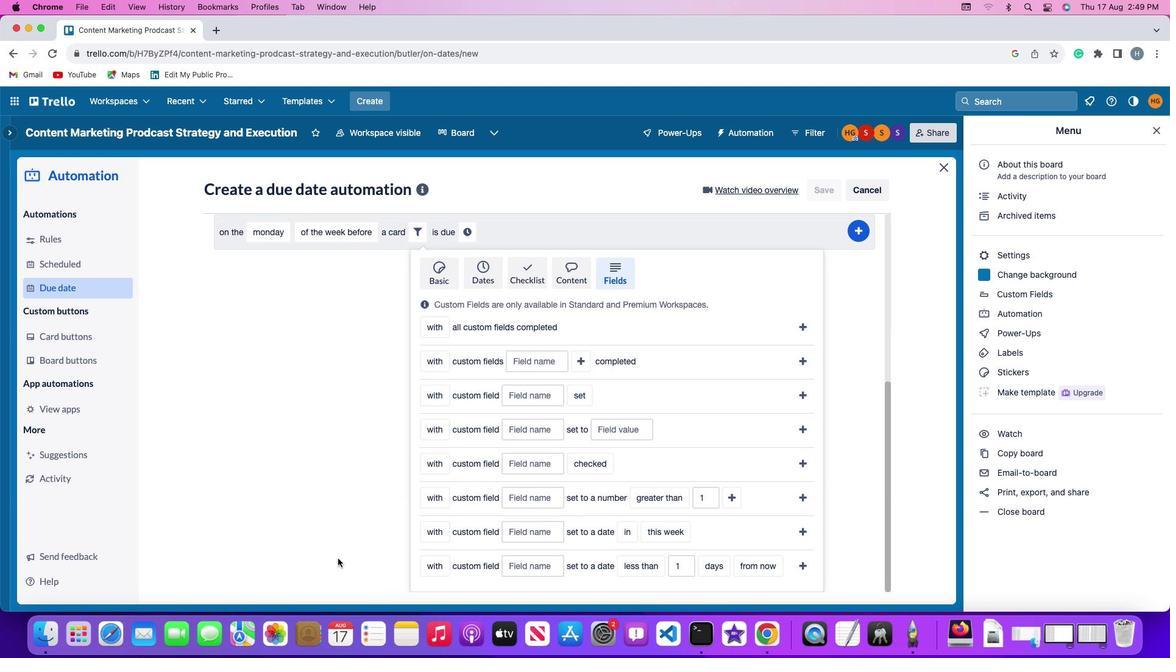 
Action: Mouse moved to (418, 533)
Screenshot: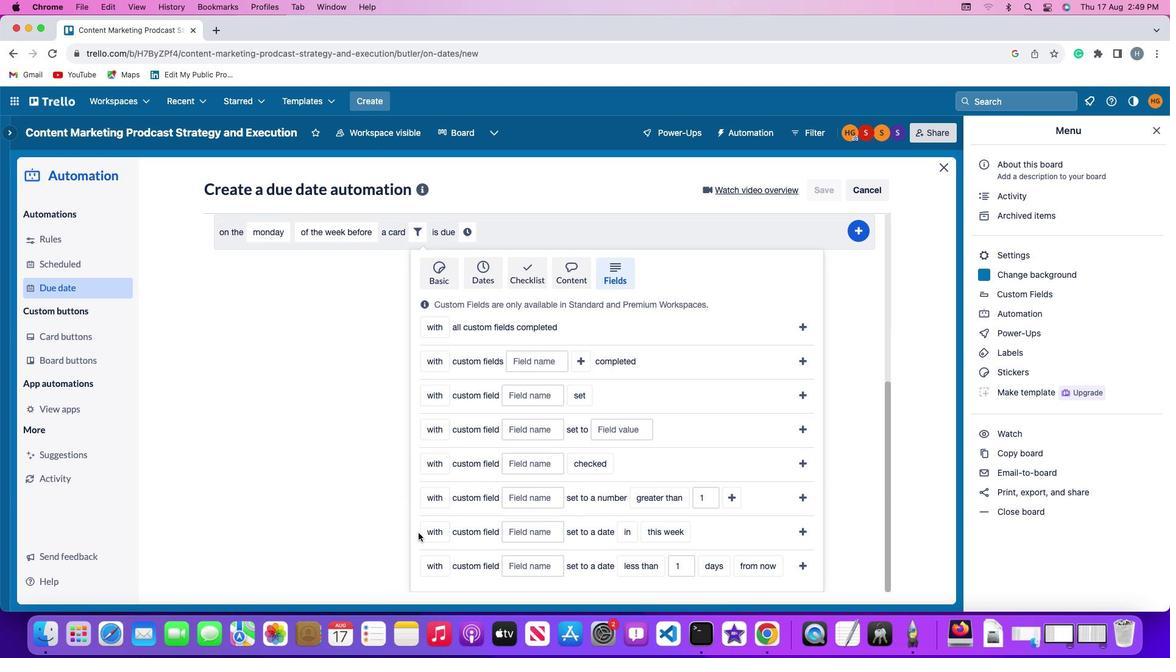 
Action: Mouse pressed left at (418, 533)
Screenshot: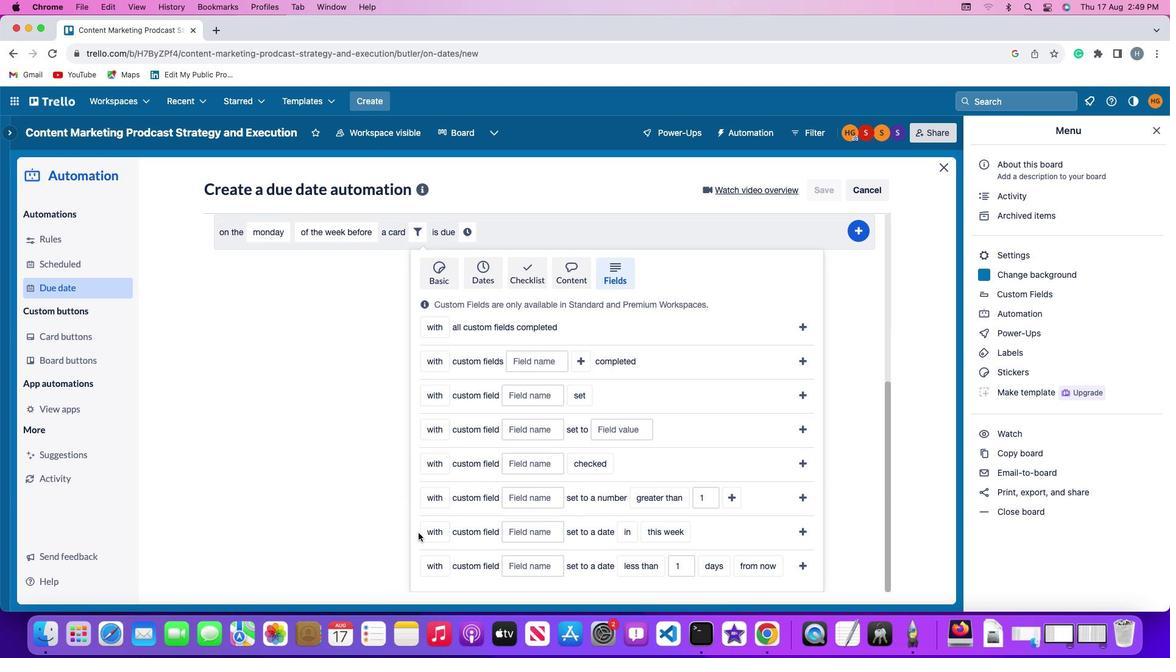 
Action: Mouse moved to (426, 529)
Screenshot: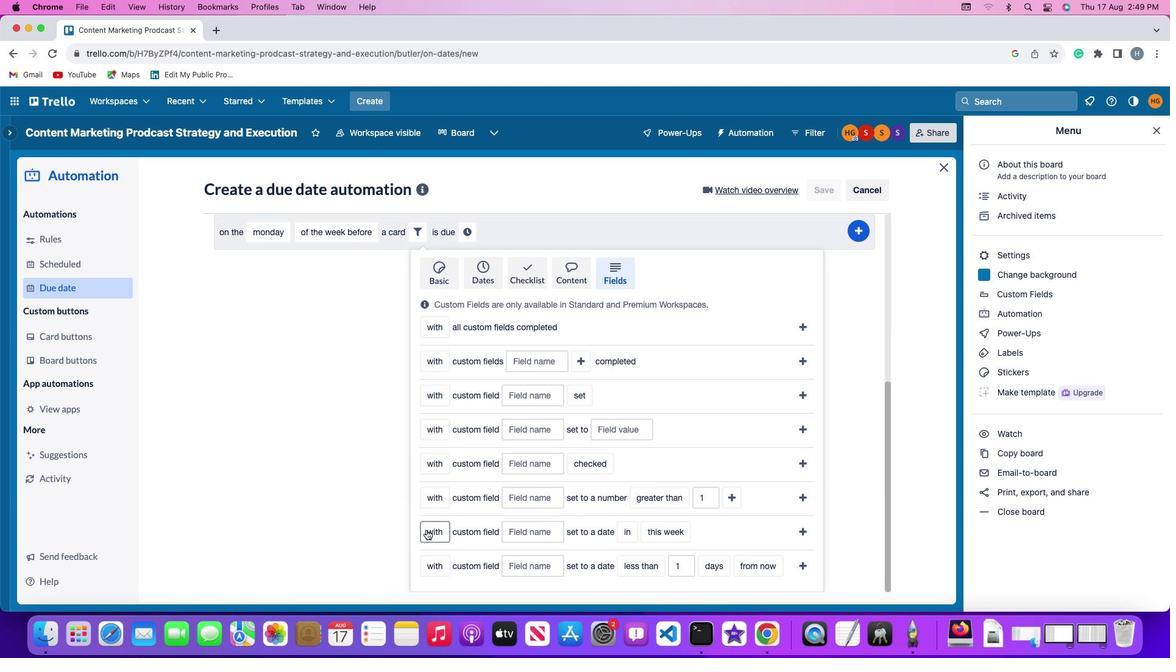 
Action: Mouse pressed left at (426, 529)
Screenshot: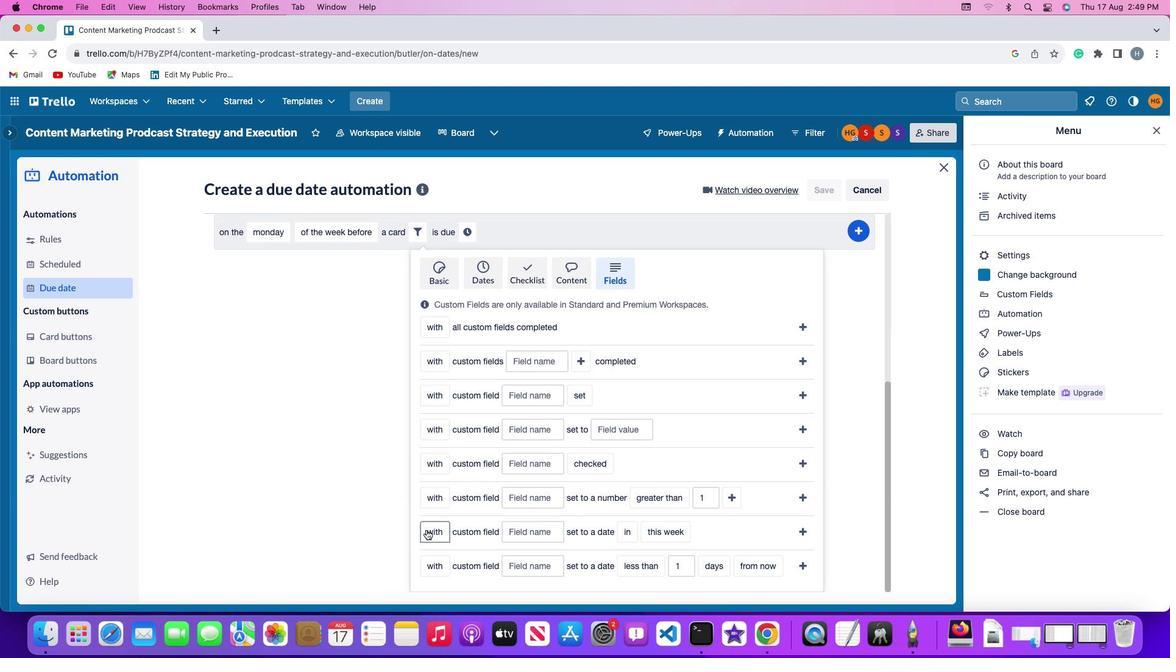 
Action: Mouse moved to (427, 536)
Screenshot: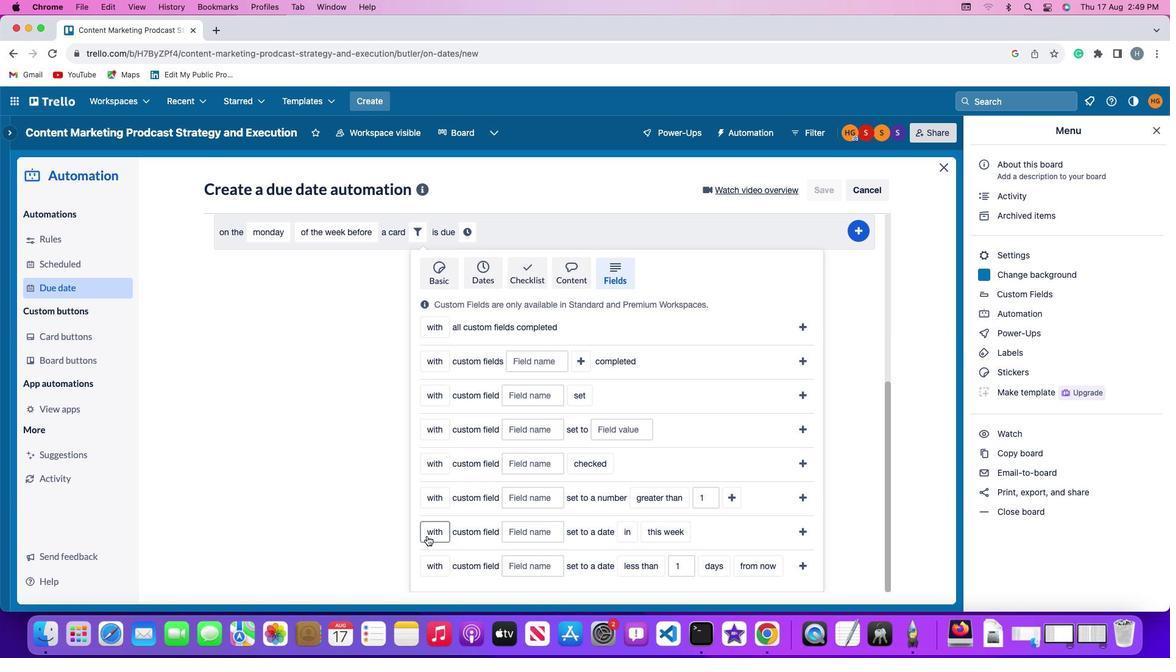 
Action: Mouse pressed left at (427, 536)
Screenshot: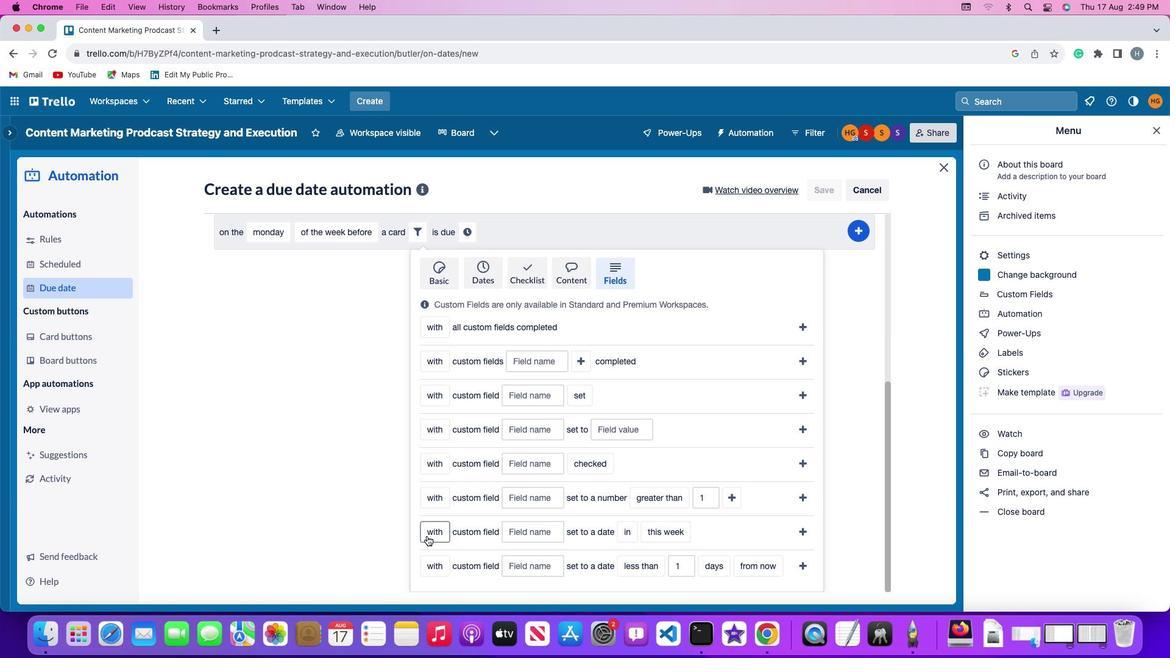 
Action: Mouse moved to (442, 551)
Screenshot: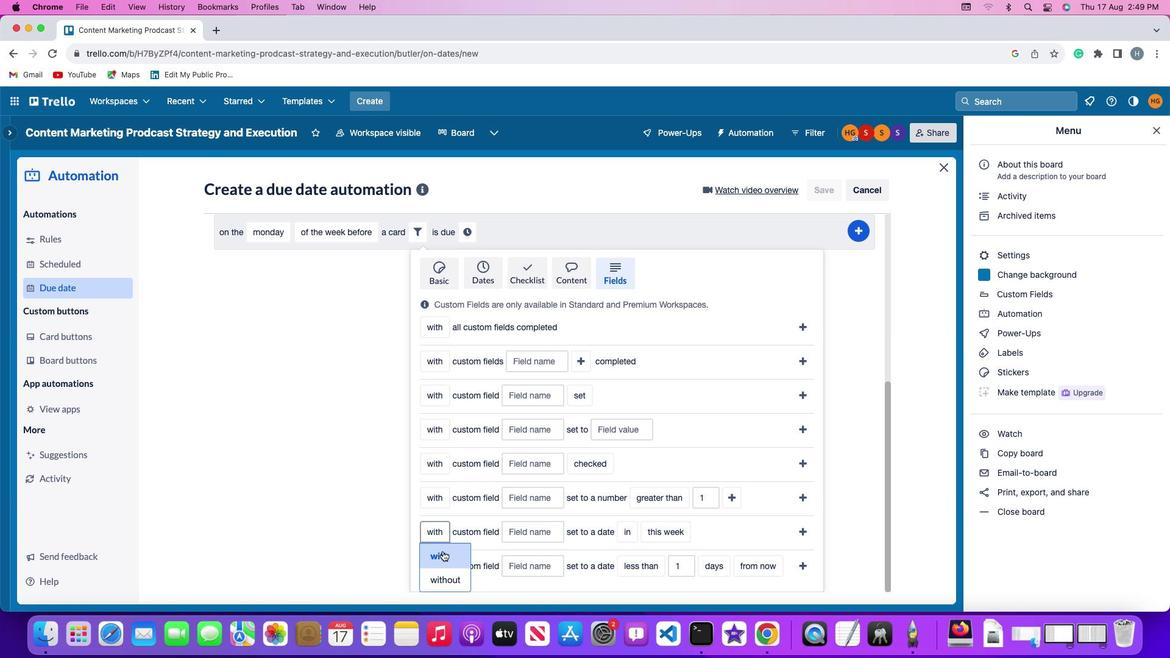 
Action: Mouse pressed left at (442, 551)
Screenshot: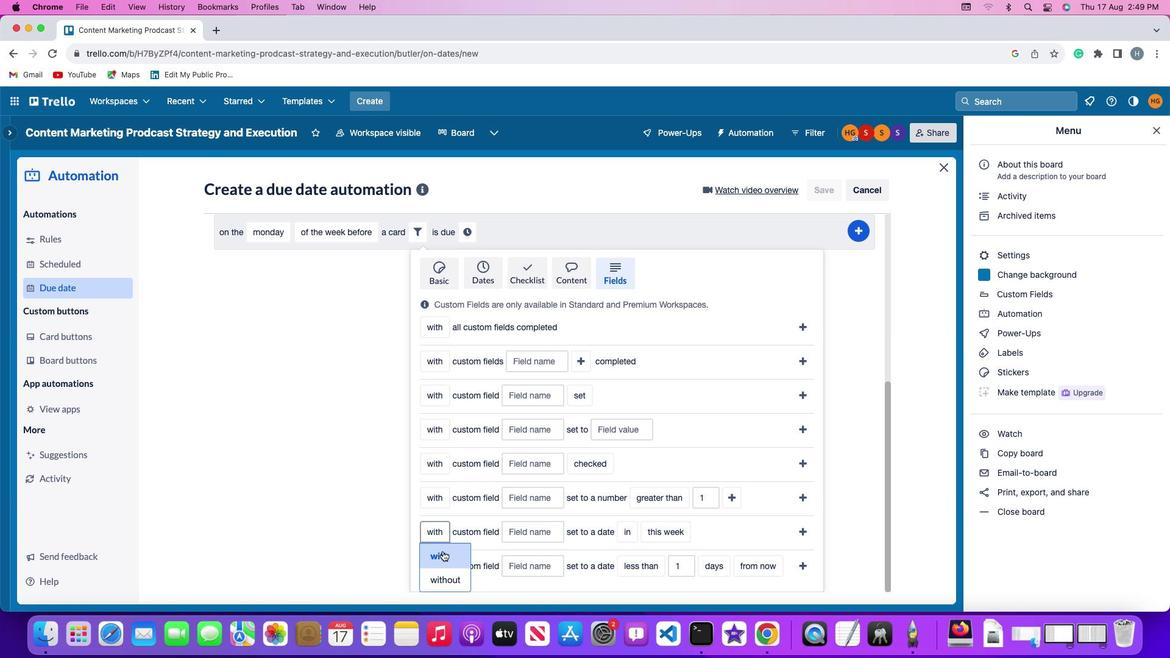 
Action: Mouse moved to (526, 536)
Screenshot: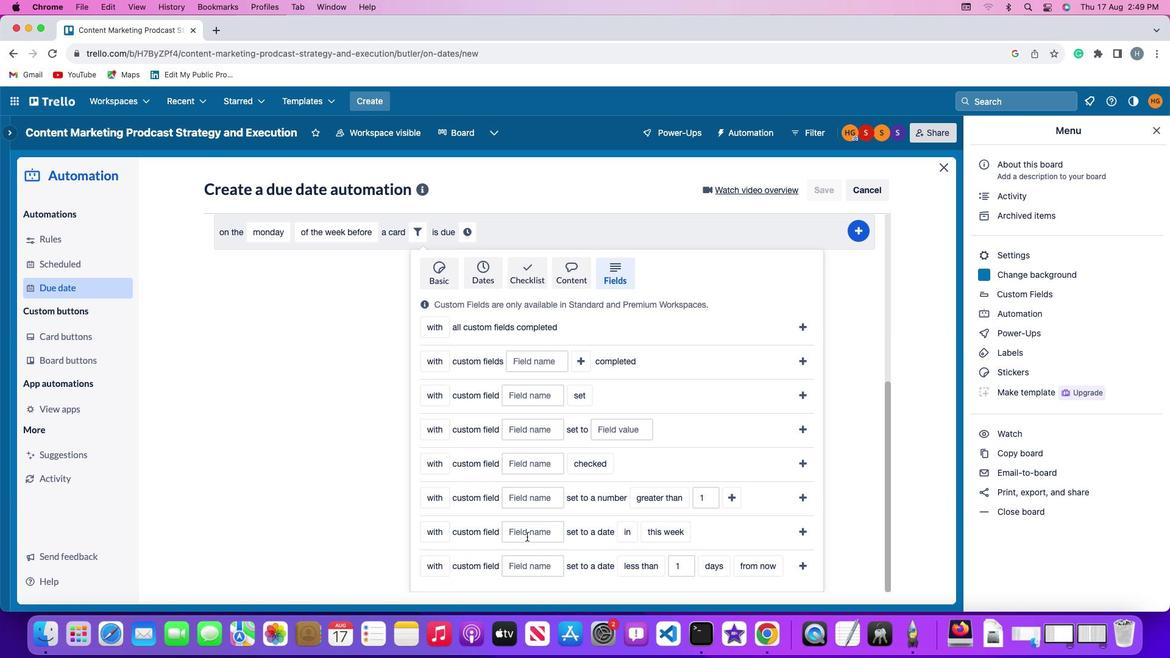 
Action: Mouse pressed left at (526, 536)
Screenshot: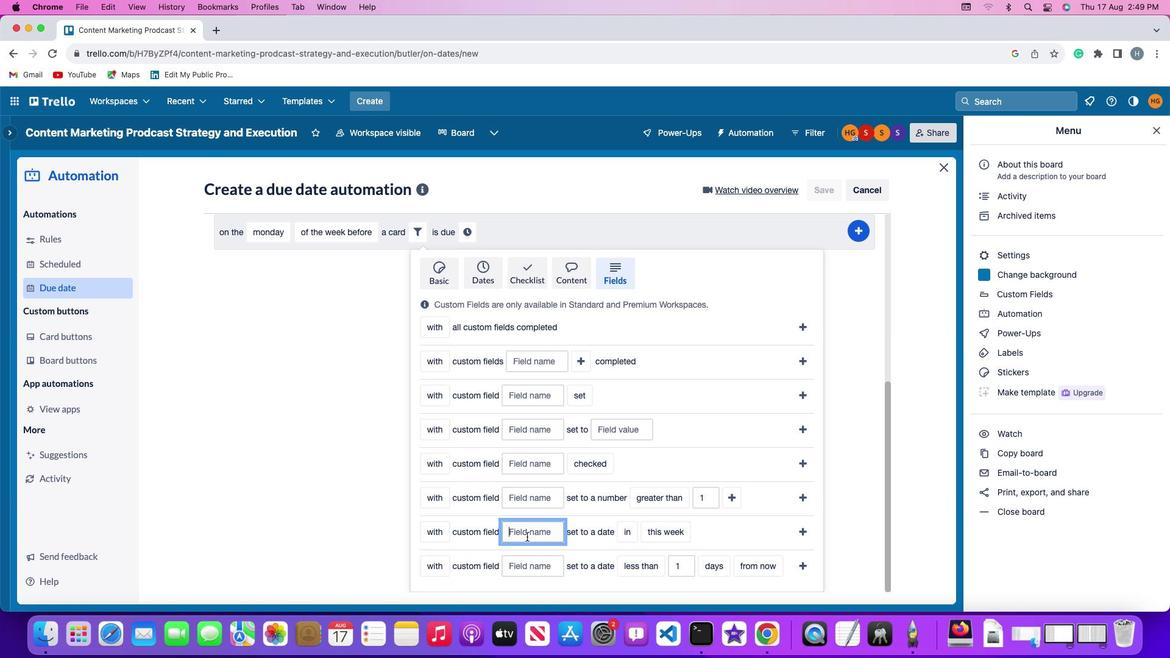 
Action: Key pressed Key.shift'R''e''s''u''m''e'
Screenshot: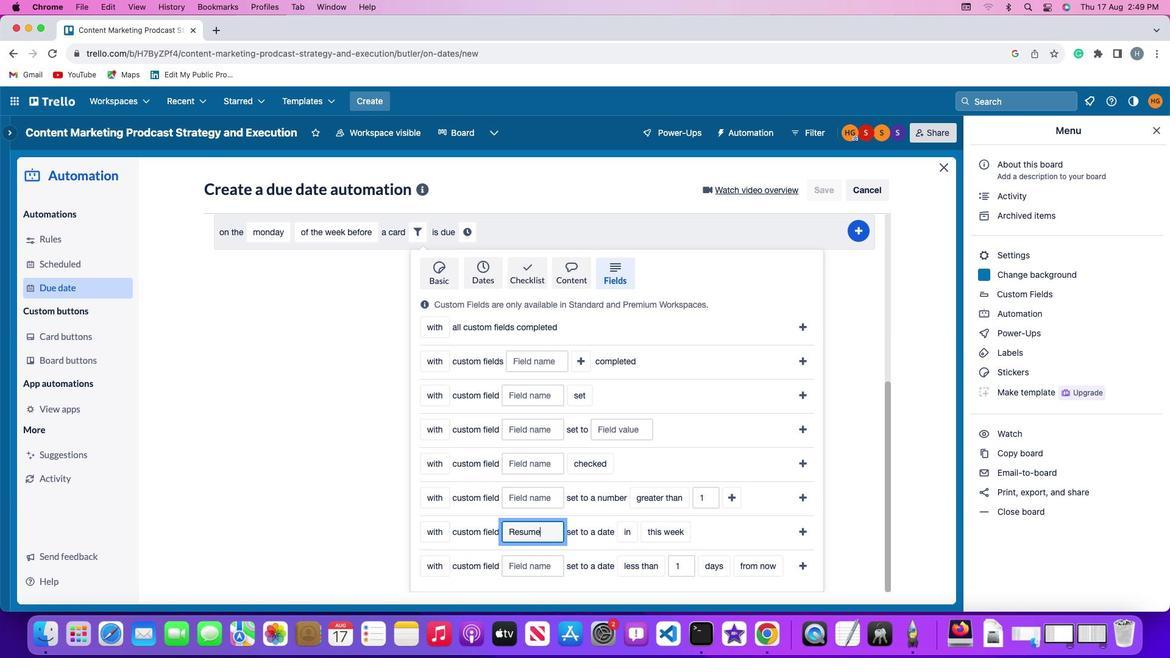 
Action: Mouse moved to (630, 533)
Screenshot: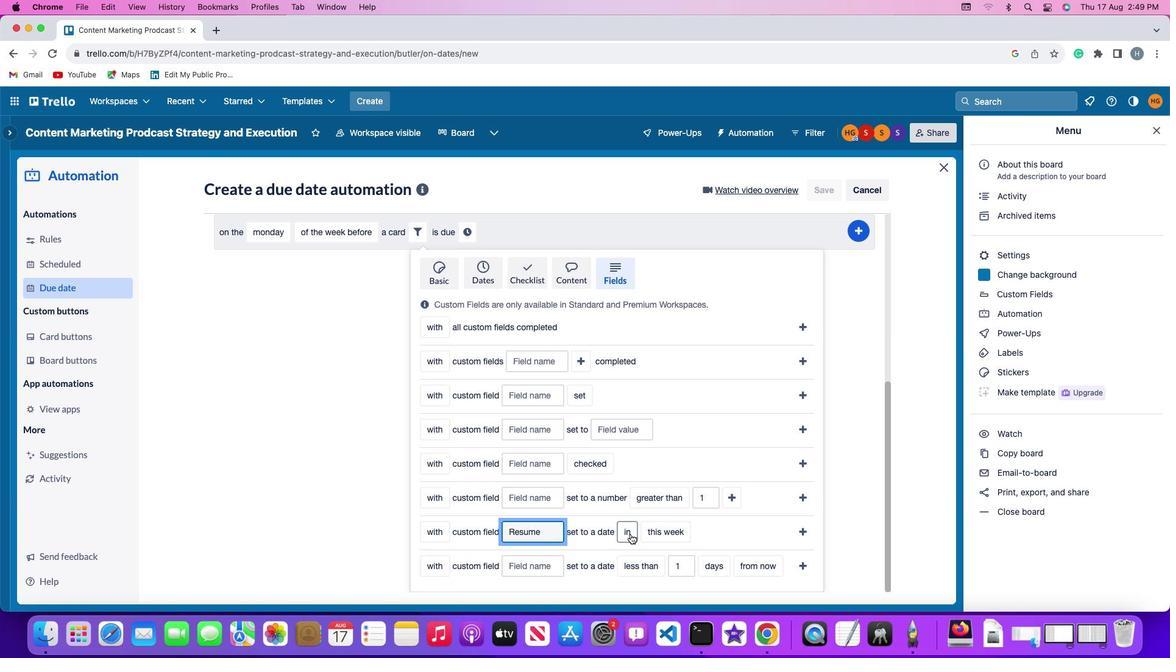 
Action: Mouse pressed left at (630, 533)
Screenshot: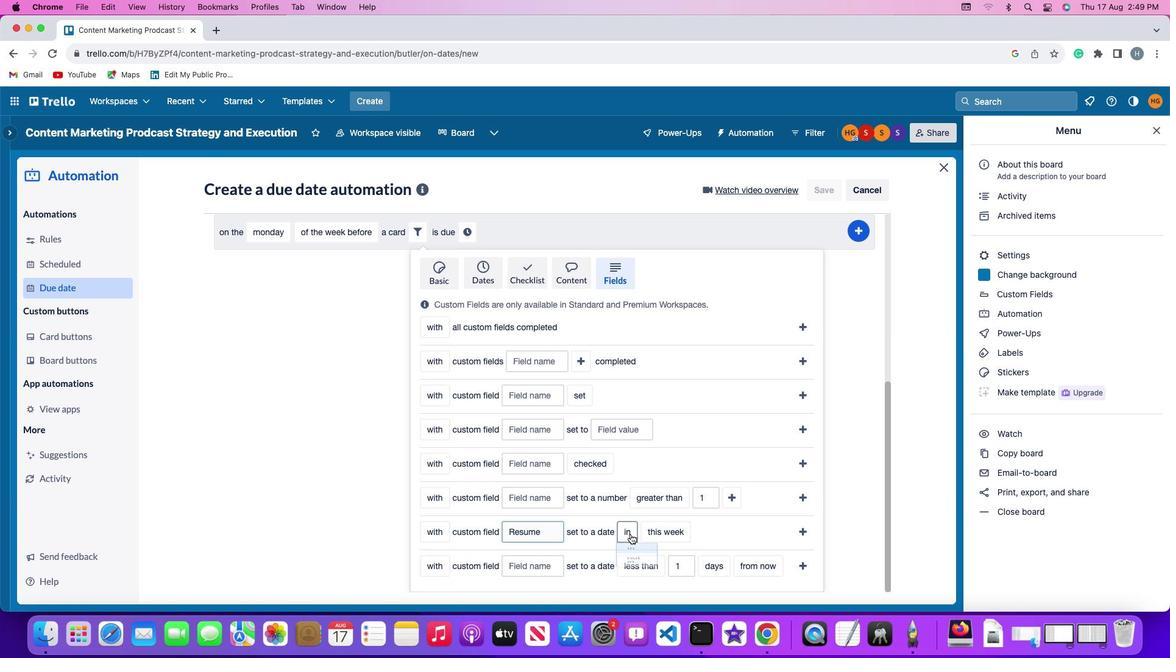 
Action: Mouse moved to (632, 553)
Screenshot: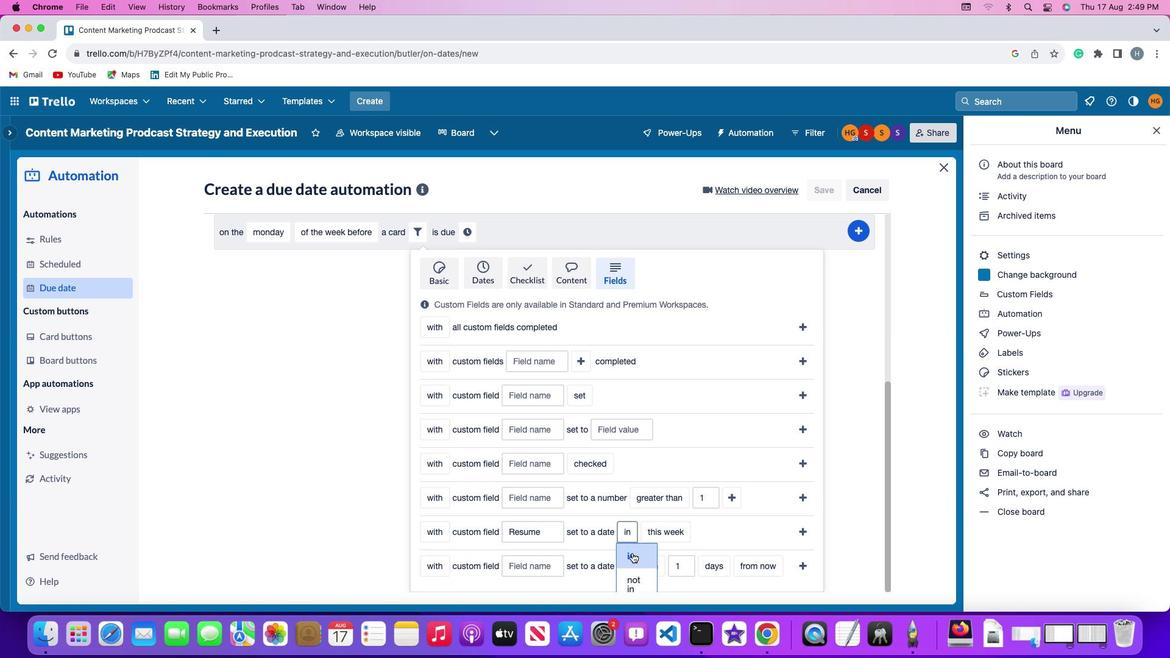 
Action: Mouse pressed left at (632, 553)
Screenshot: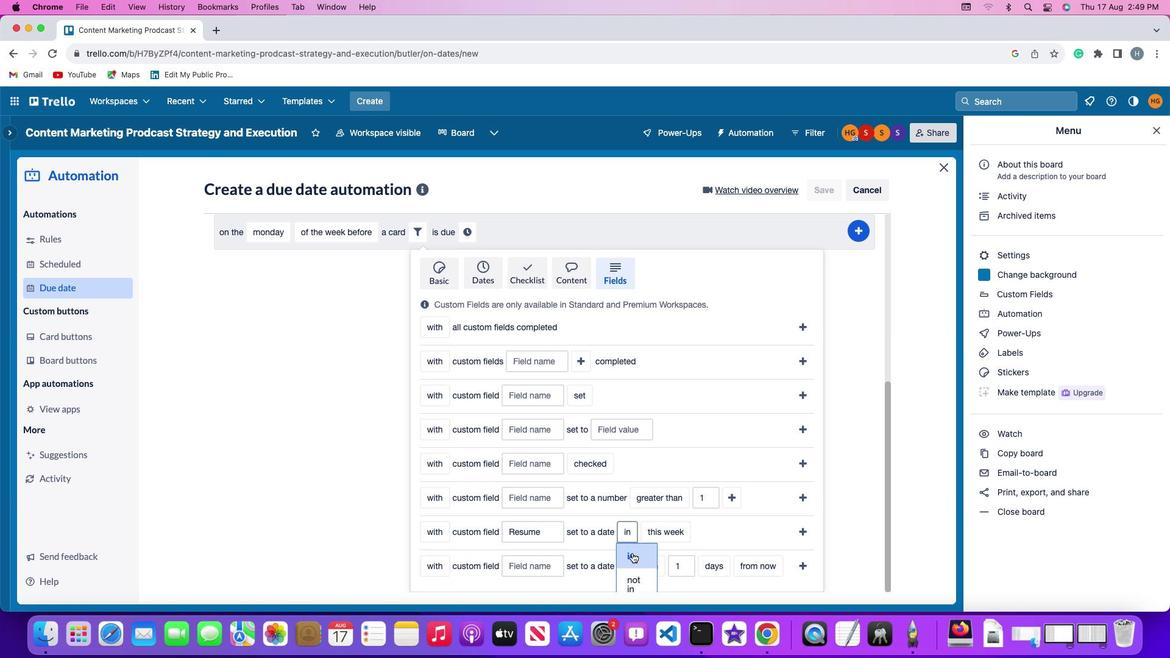 
Action: Mouse moved to (685, 528)
Screenshot: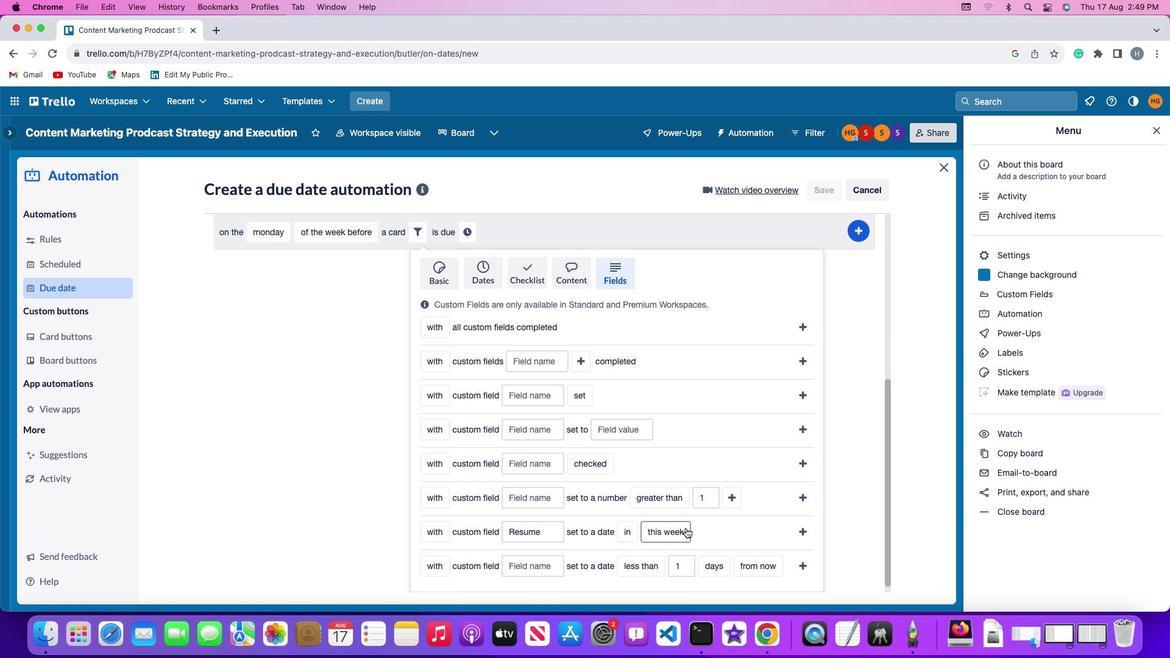 
Action: Mouse pressed left at (685, 528)
Screenshot: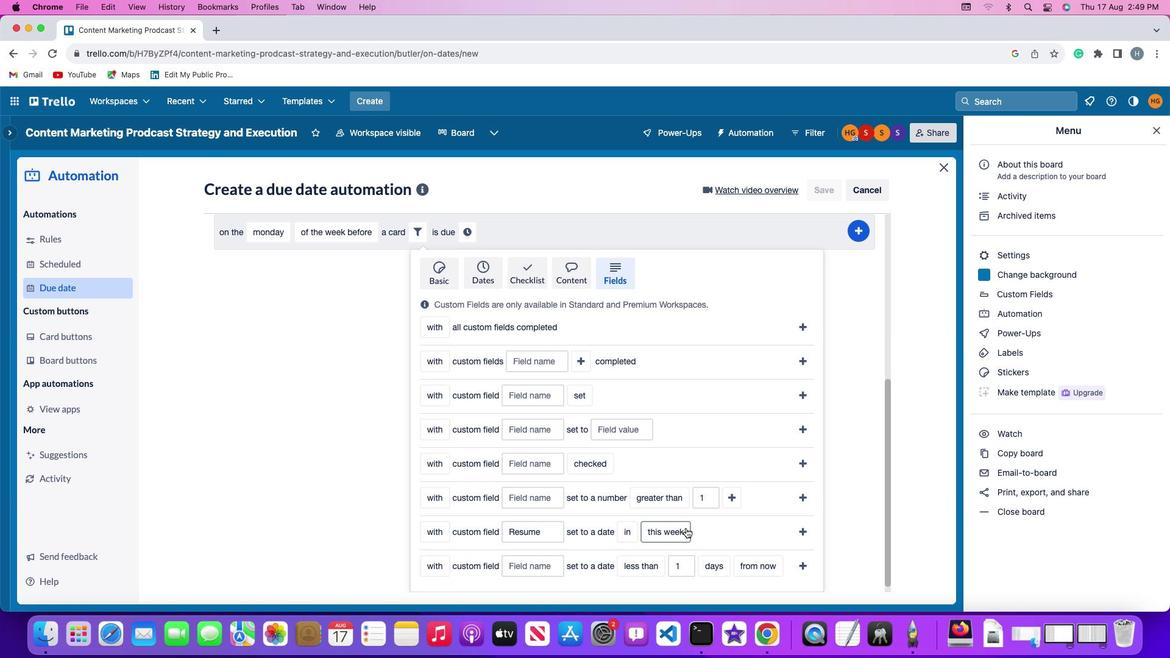 
Action: Mouse moved to (664, 547)
Screenshot: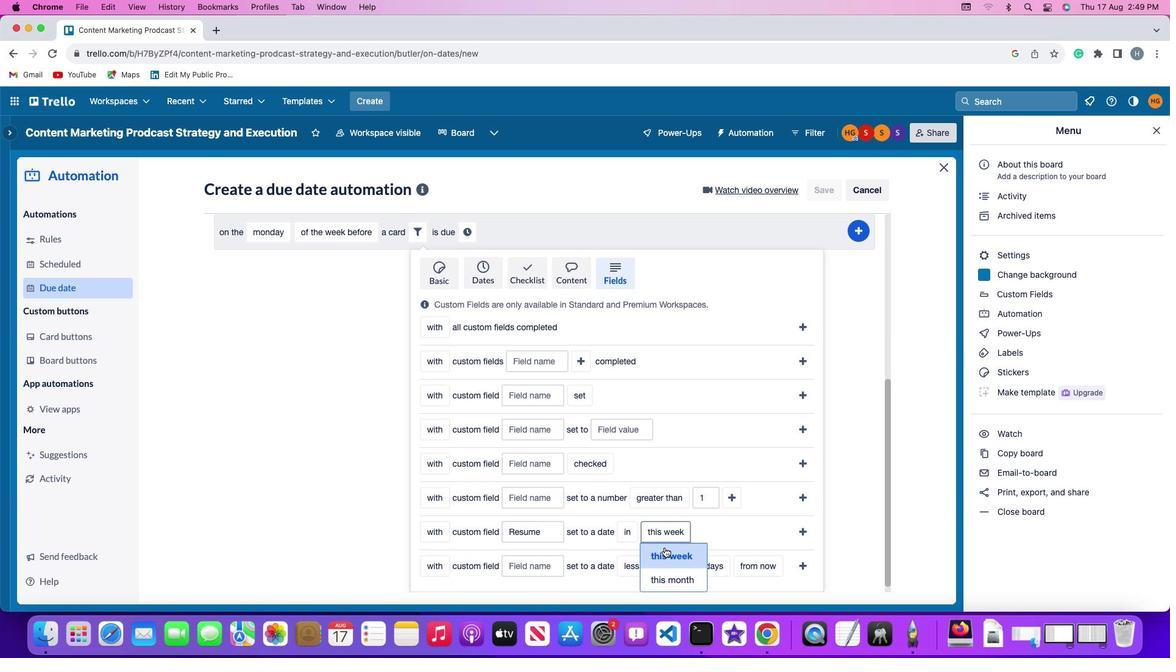 
Action: Mouse pressed left at (664, 547)
Screenshot: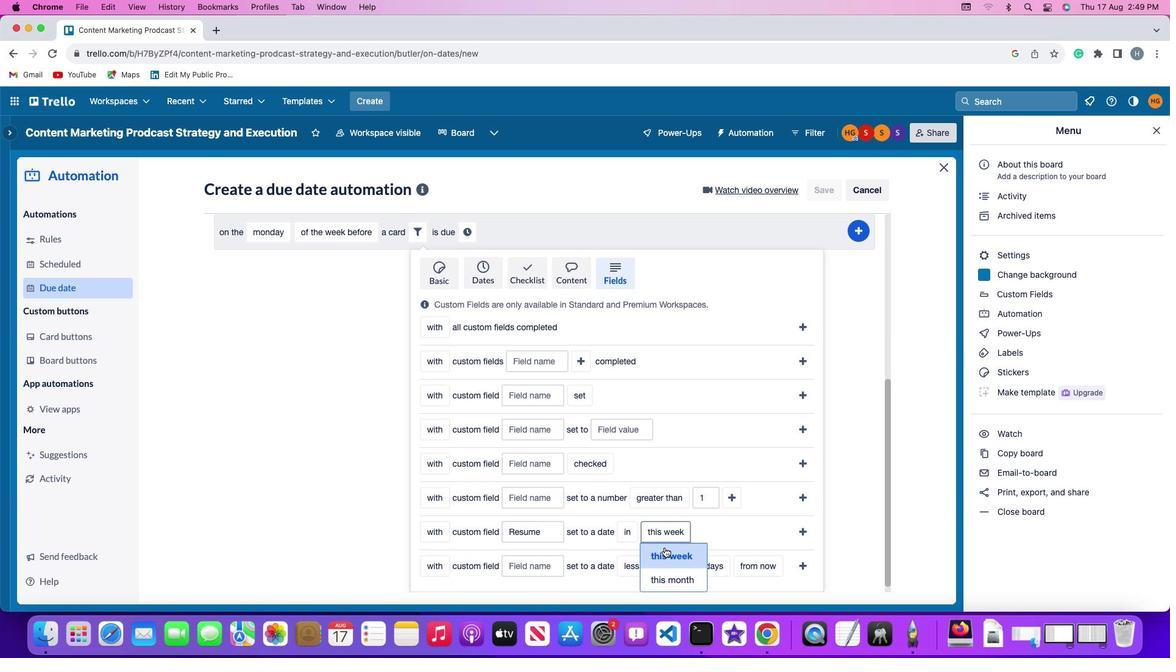 
Action: Mouse moved to (806, 527)
Screenshot: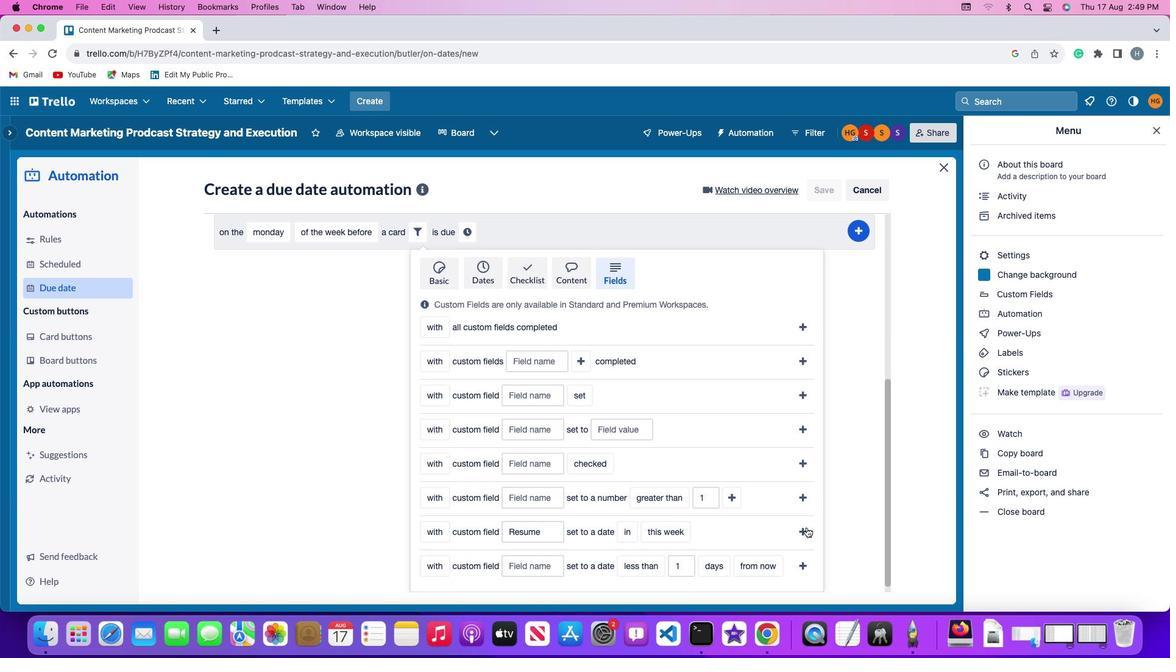 
Action: Mouse pressed left at (806, 527)
Screenshot: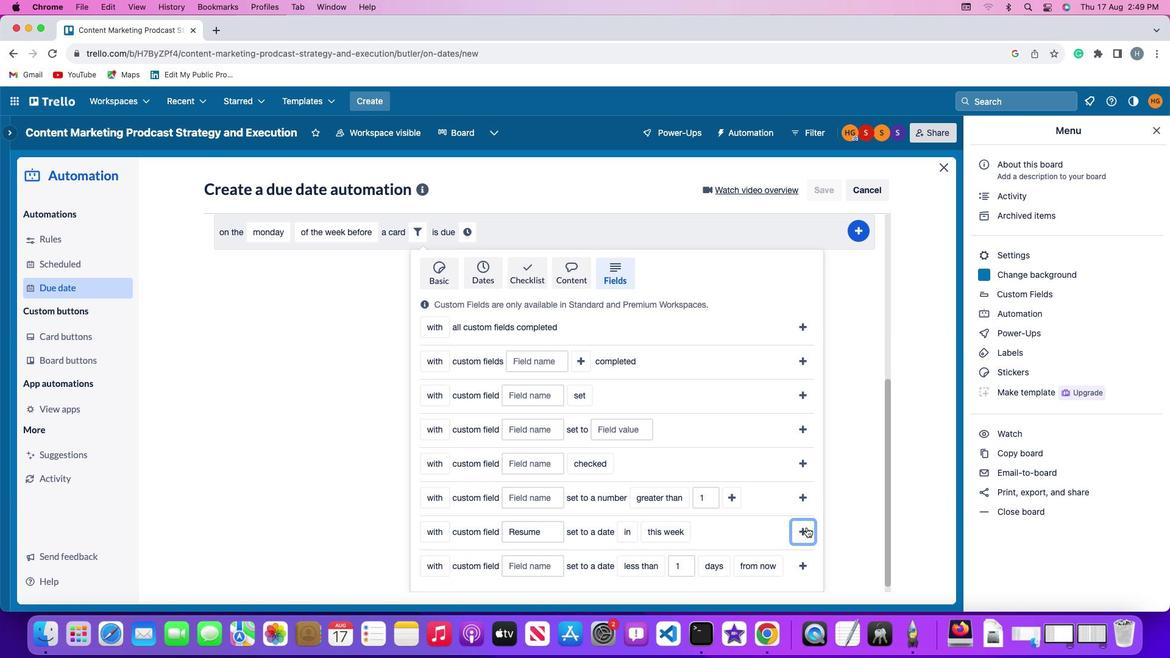 
Action: Mouse moved to (703, 530)
Screenshot: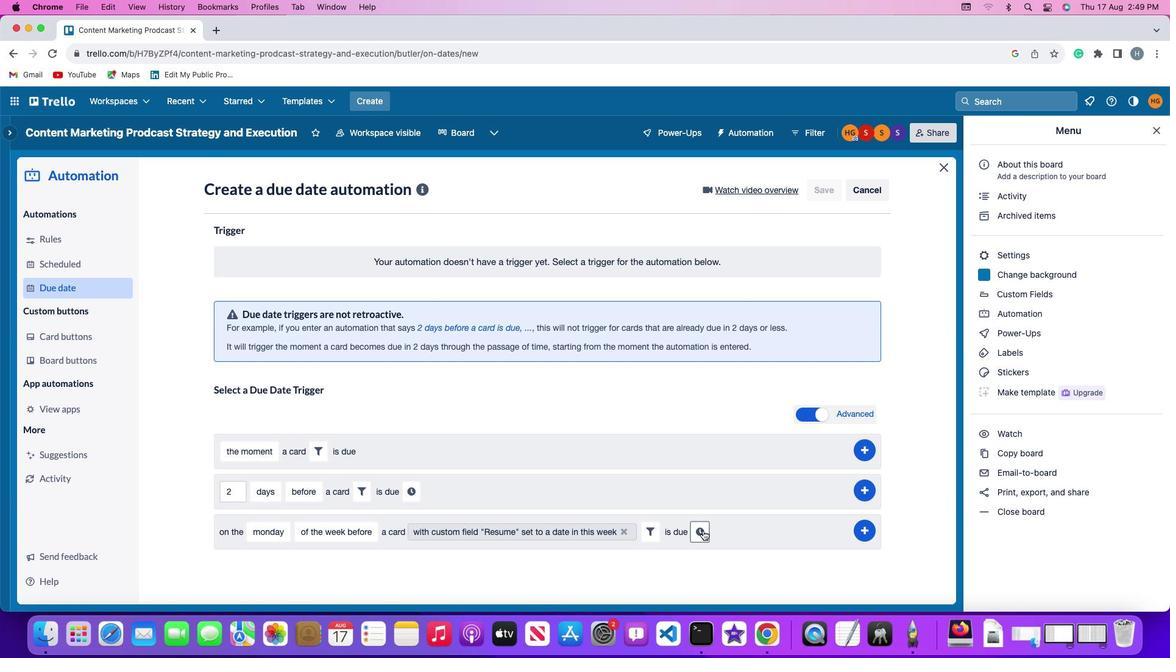 
Action: Mouse pressed left at (703, 530)
Screenshot: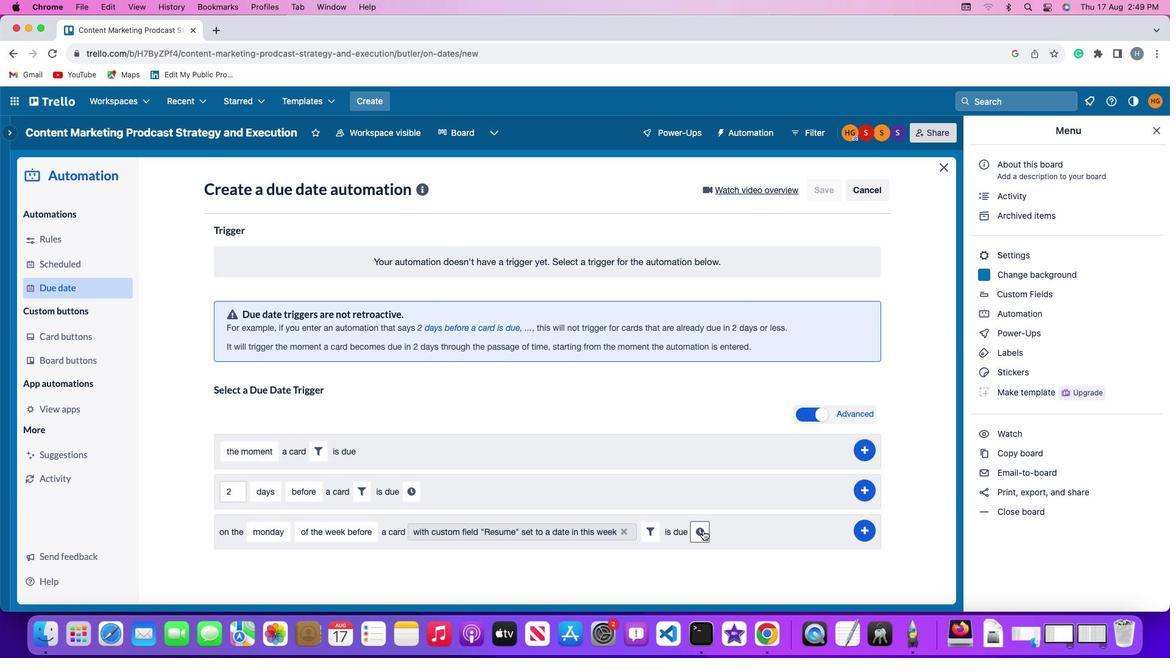 
Action: Mouse moved to (720, 533)
Screenshot: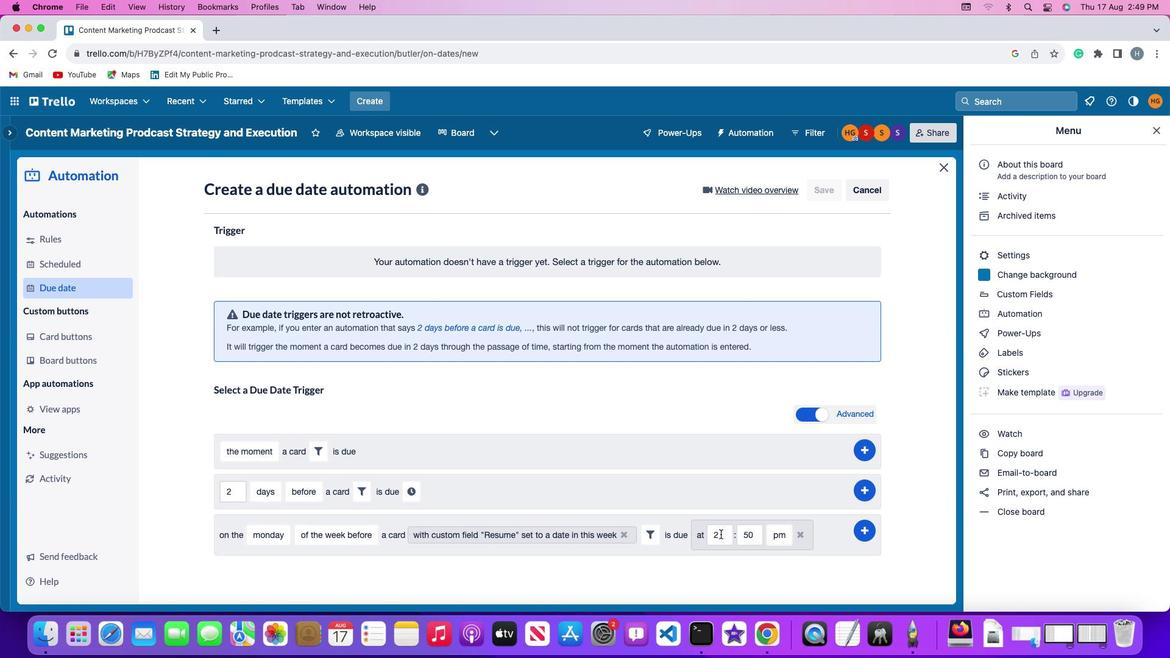 
Action: Mouse pressed left at (720, 533)
Screenshot: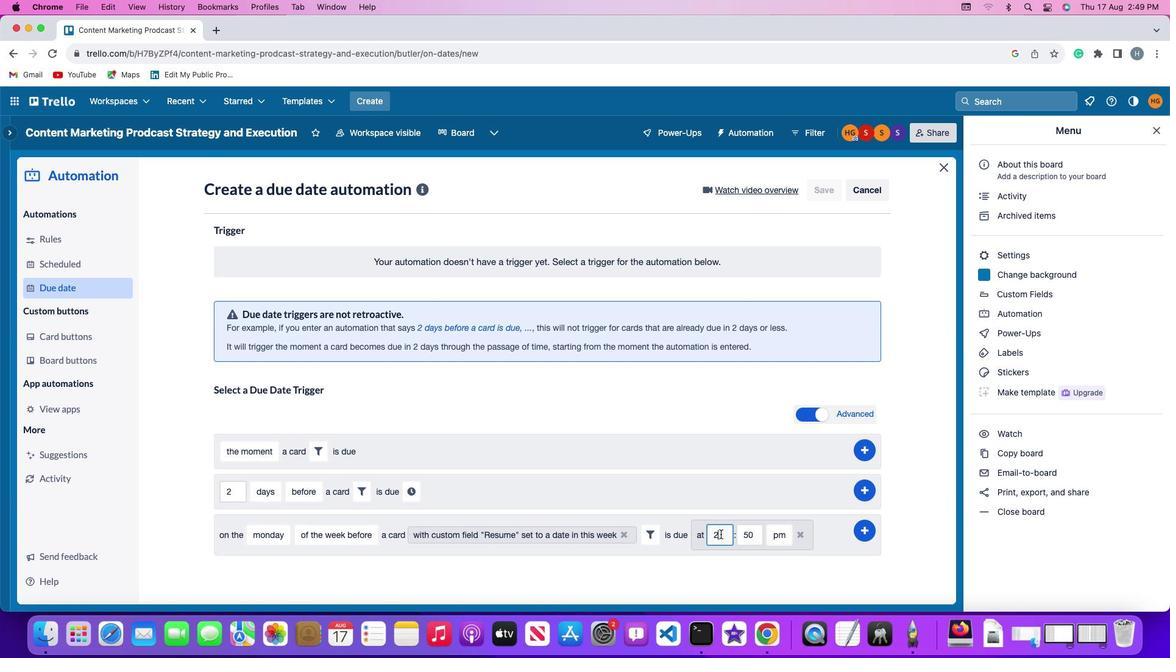 
Action: Mouse moved to (720, 534)
Screenshot: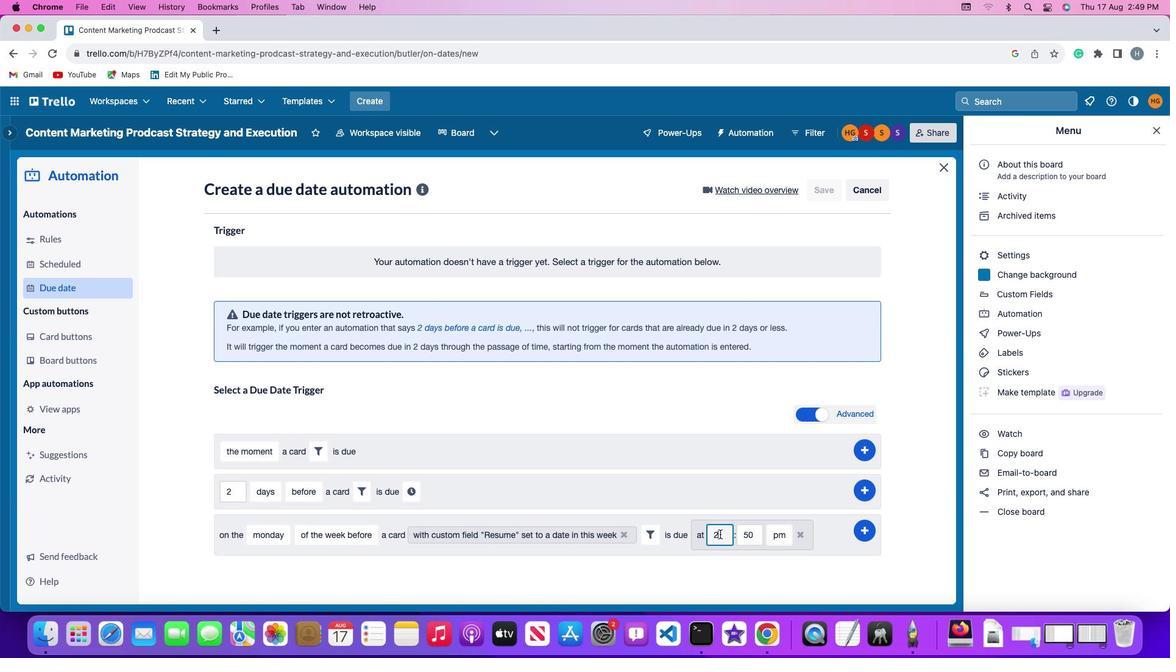 
Action: Key pressed Key.backspace'1''1'
Screenshot: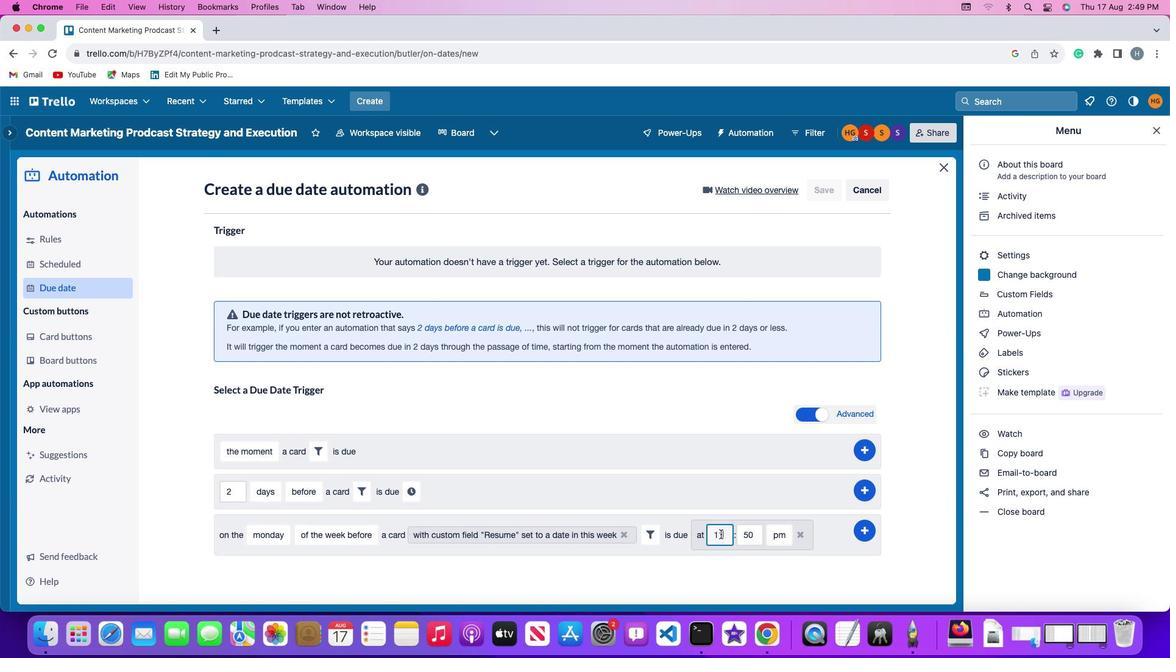 
Action: Mouse moved to (754, 535)
Screenshot: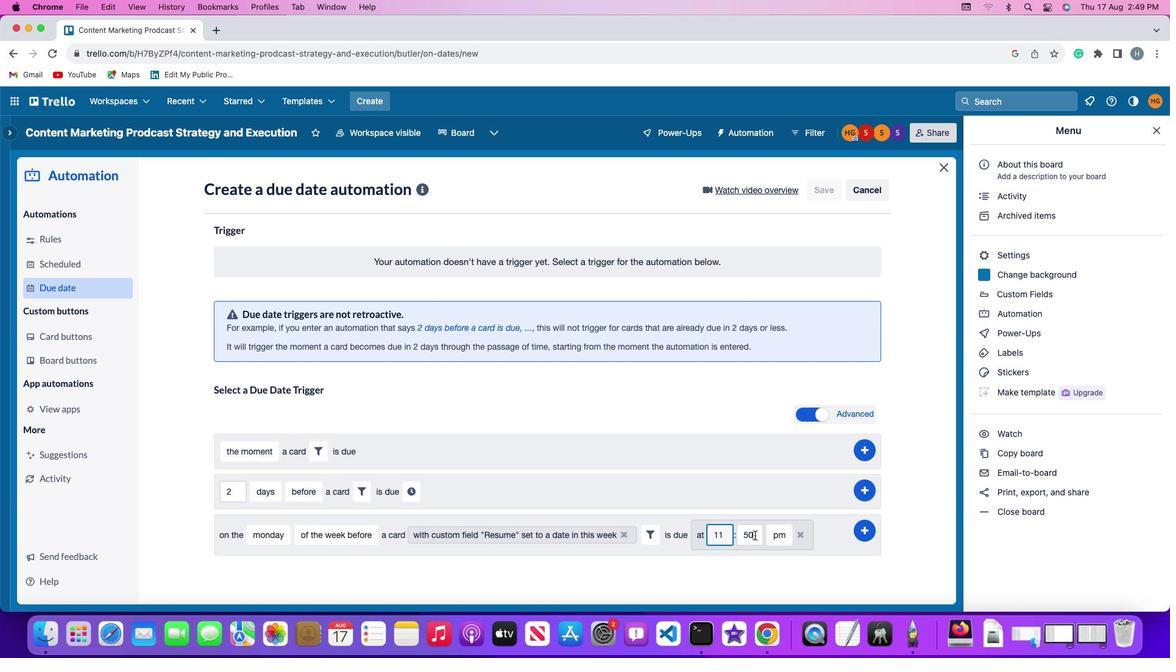 
Action: Mouse pressed left at (754, 535)
Screenshot: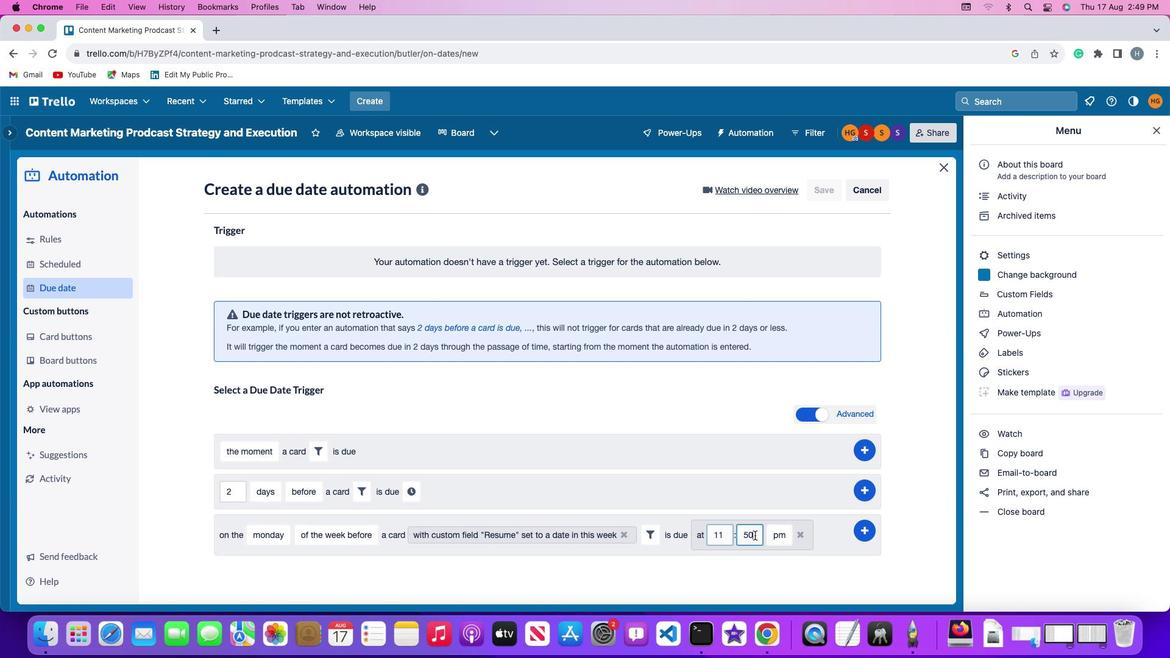 
Action: Key pressed Key.backspaceKey.backspace'0''0'
Screenshot: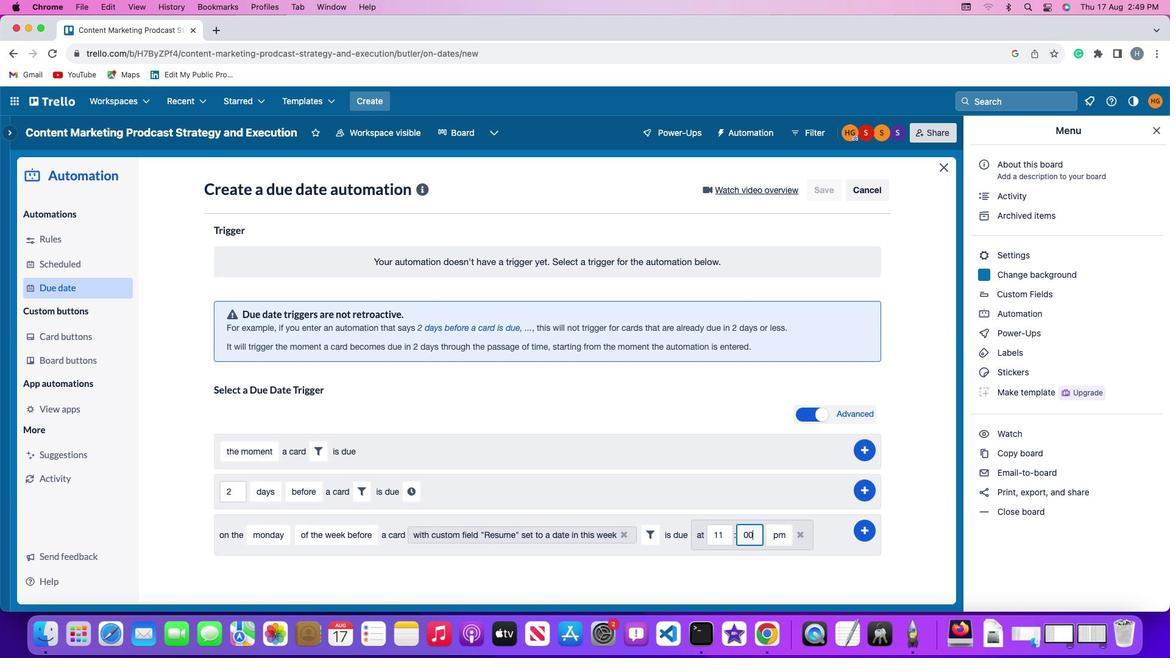 
Action: Mouse moved to (781, 530)
Screenshot: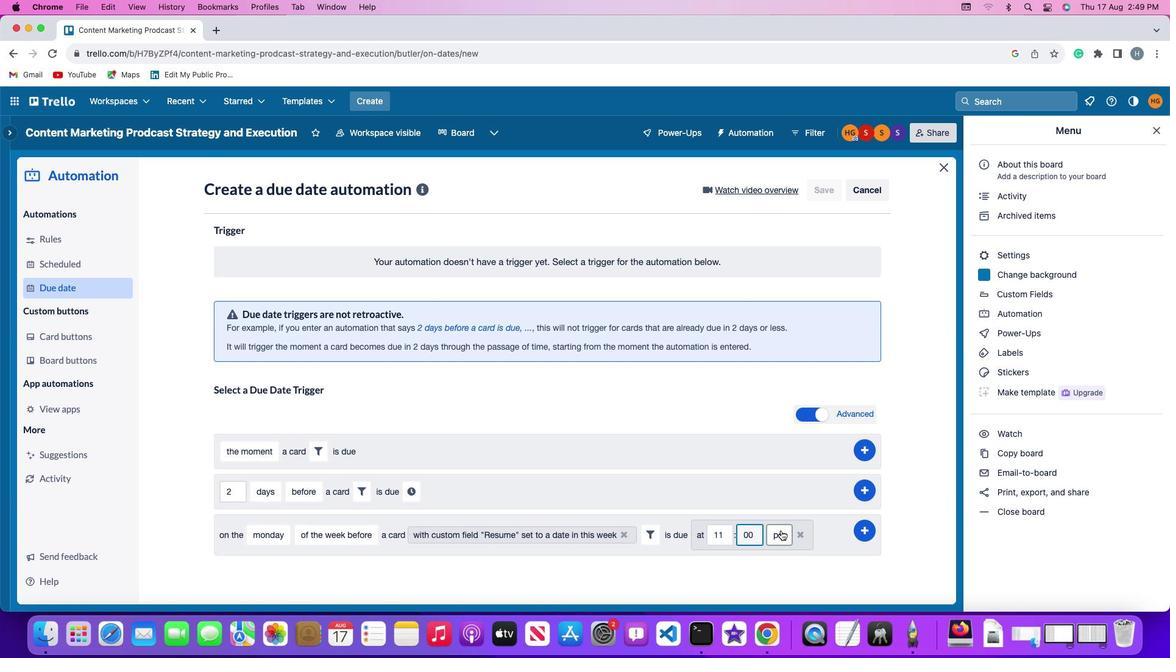 
Action: Mouse pressed left at (781, 530)
Screenshot: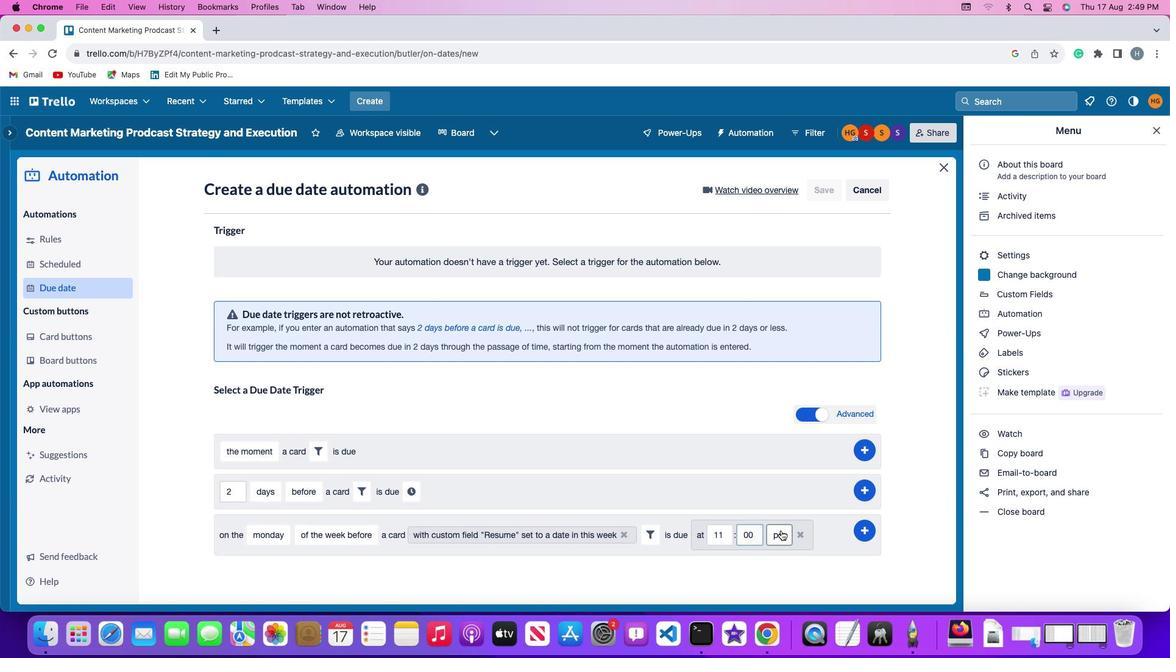 
Action: Mouse moved to (777, 555)
Screenshot: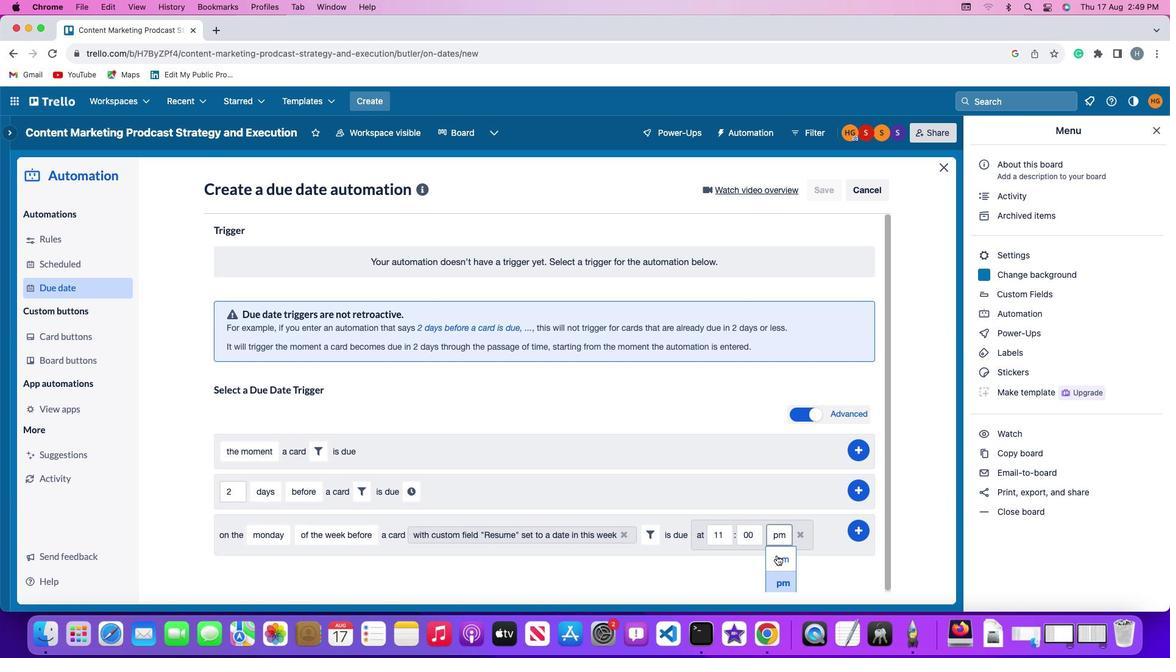 
Action: Mouse pressed left at (777, 555)
Screenshot: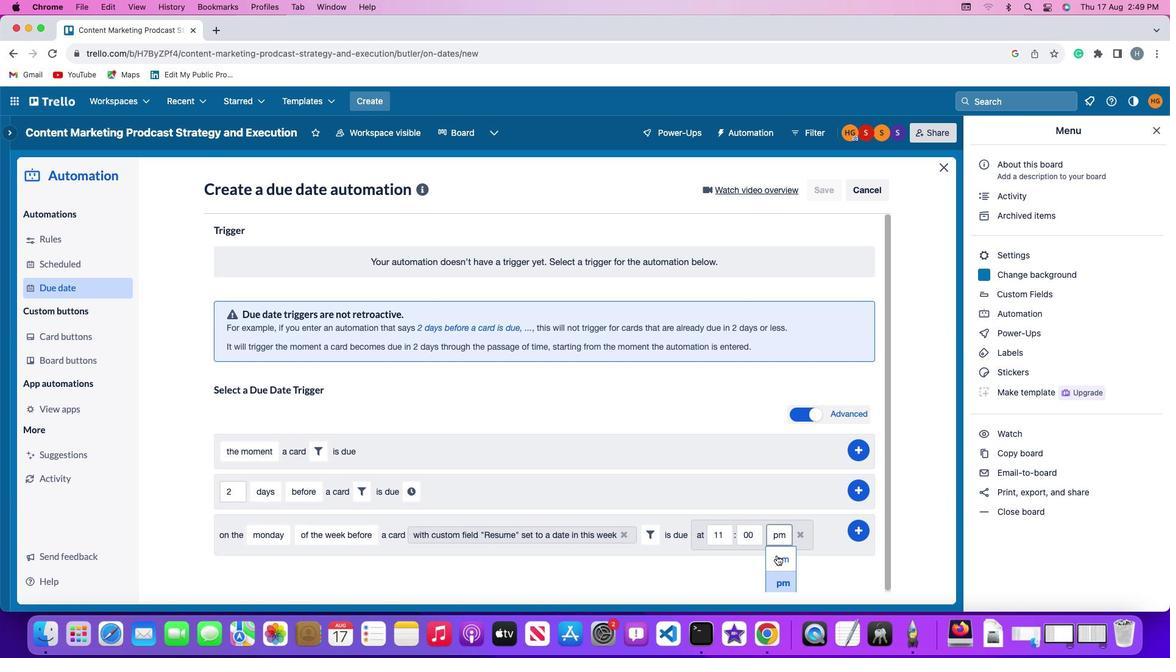 
Action: Mouse moved to (861, 529)
Screenshot: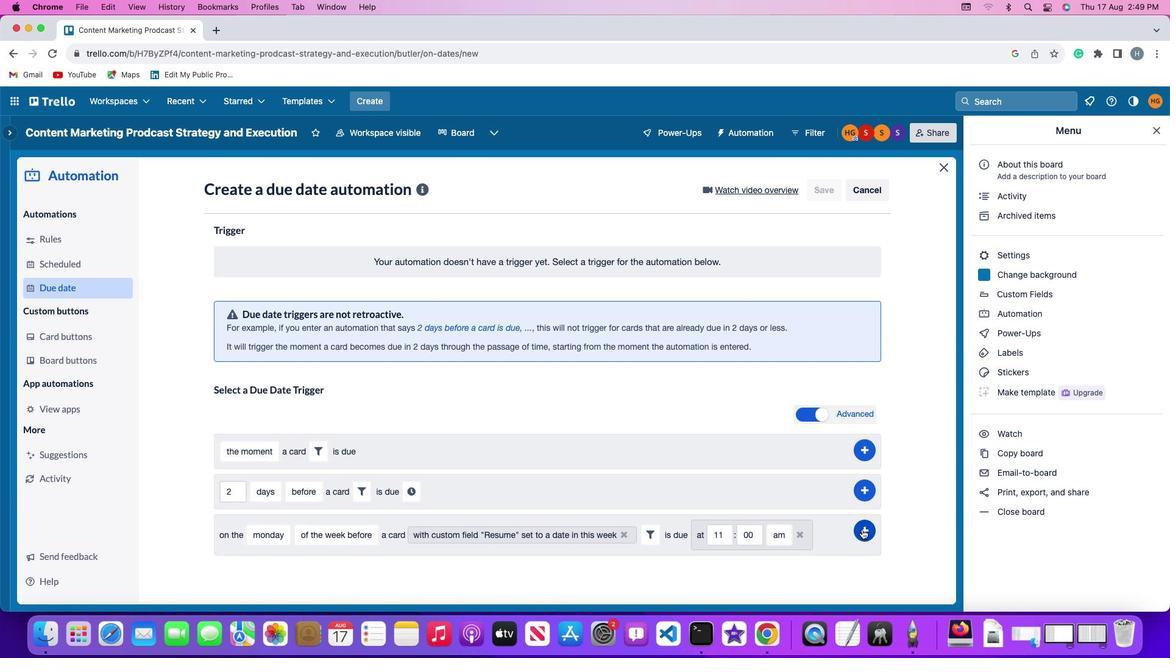 
Action: Mouse pressed left at (861, 529)
Screenshot: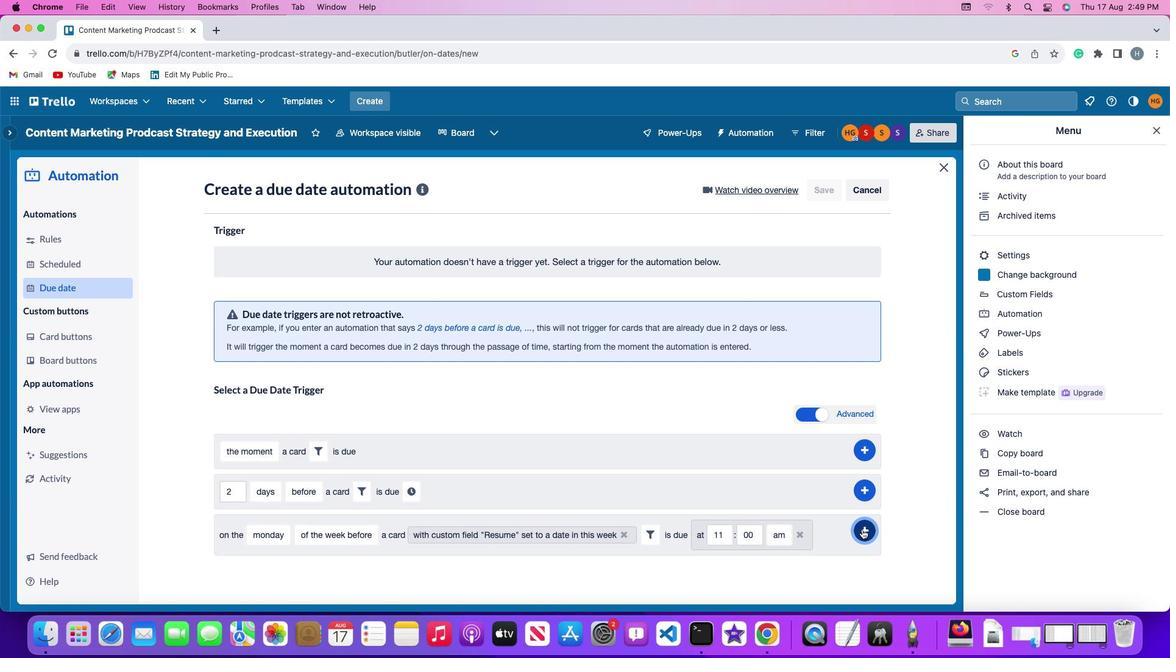 
Action: Mouse moved to (934, 455)
Screenshot: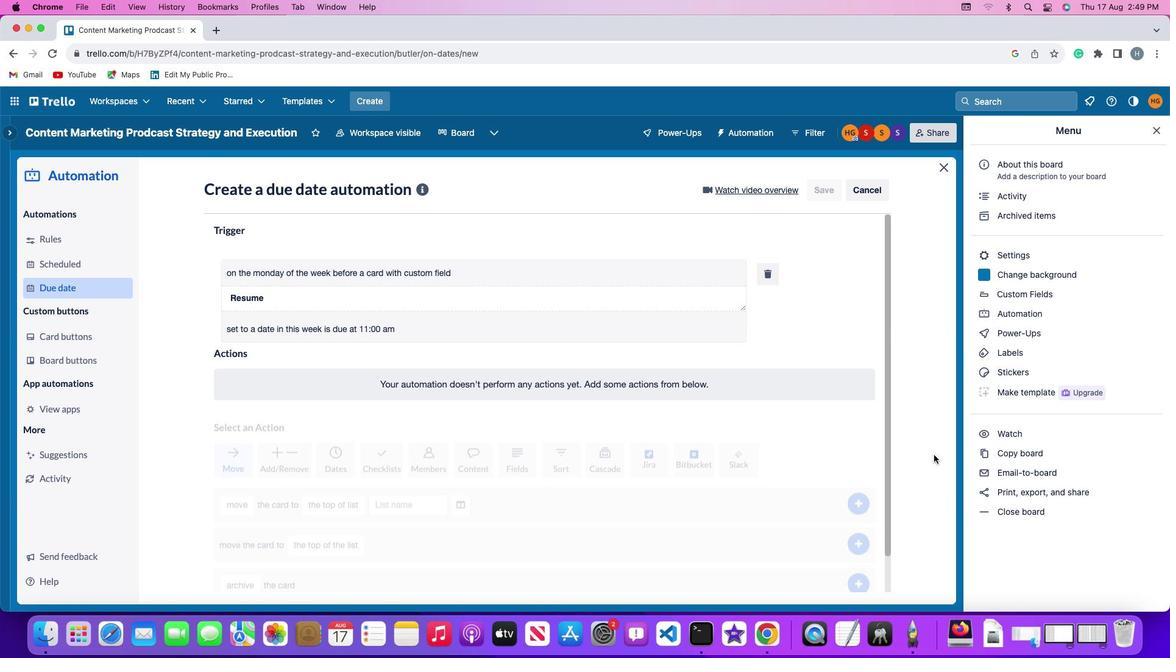 
